 Task: Add a dentist appointment for a check-up on the 11th at 9:00 AM.
Action: Mouse moved to (1151, 124)
Screenshot: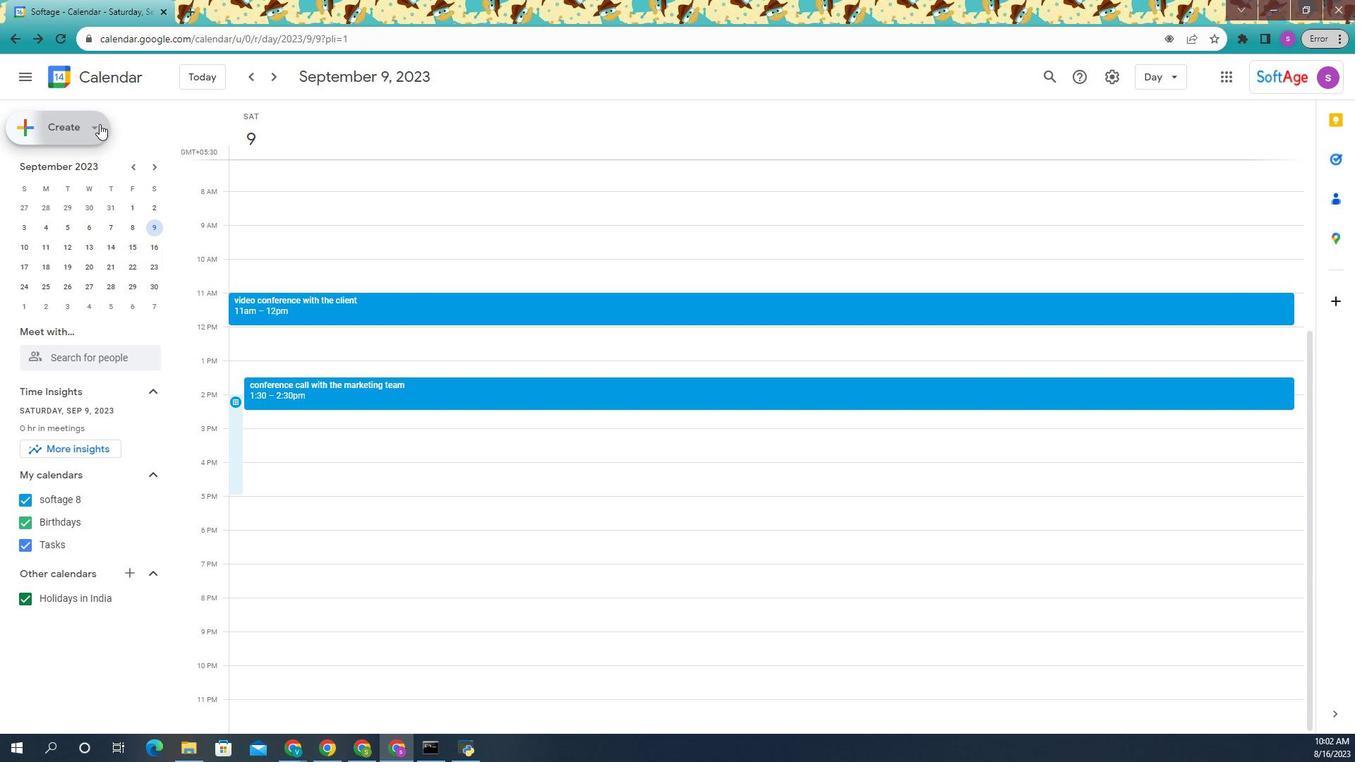 
Action: Mouse pressed left at (1151, 124)
Screenshot: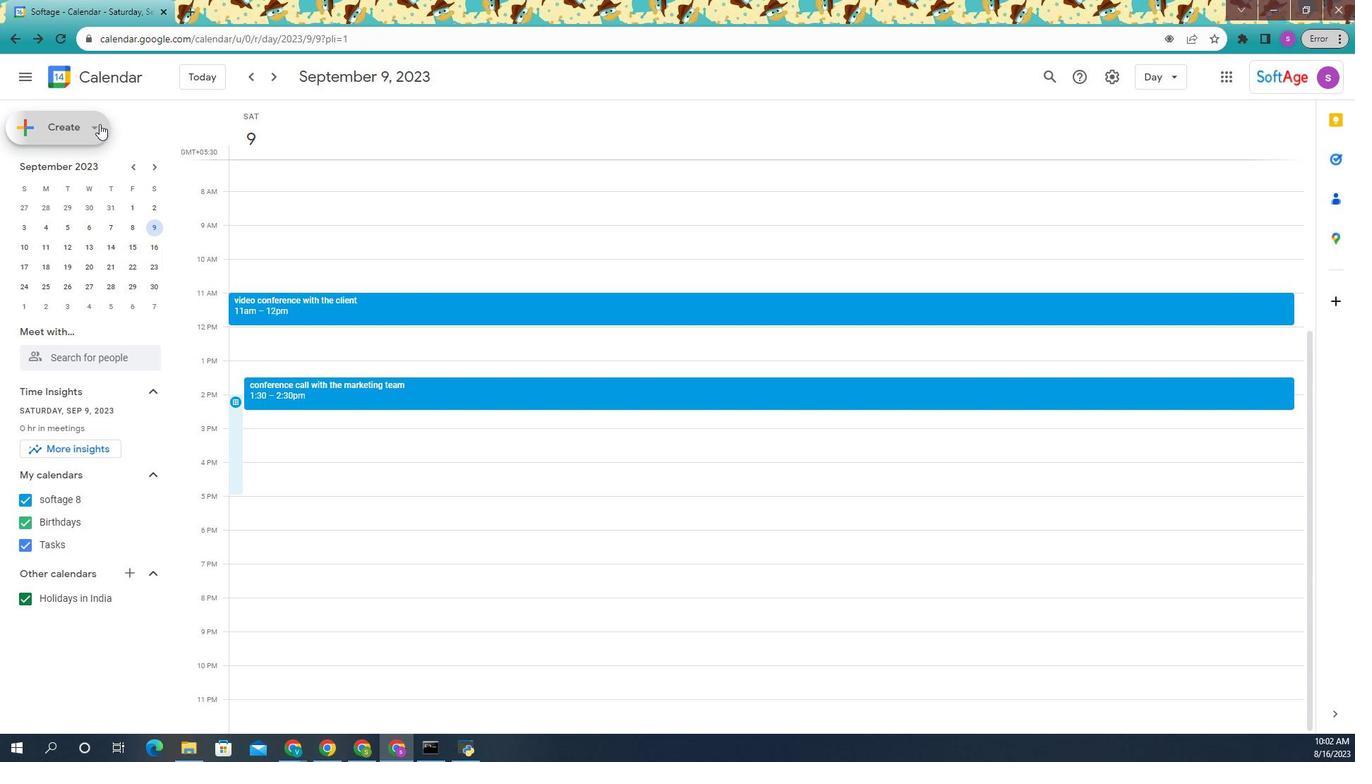 
Action: Mouse moved to (1151, 277)
Screenshot: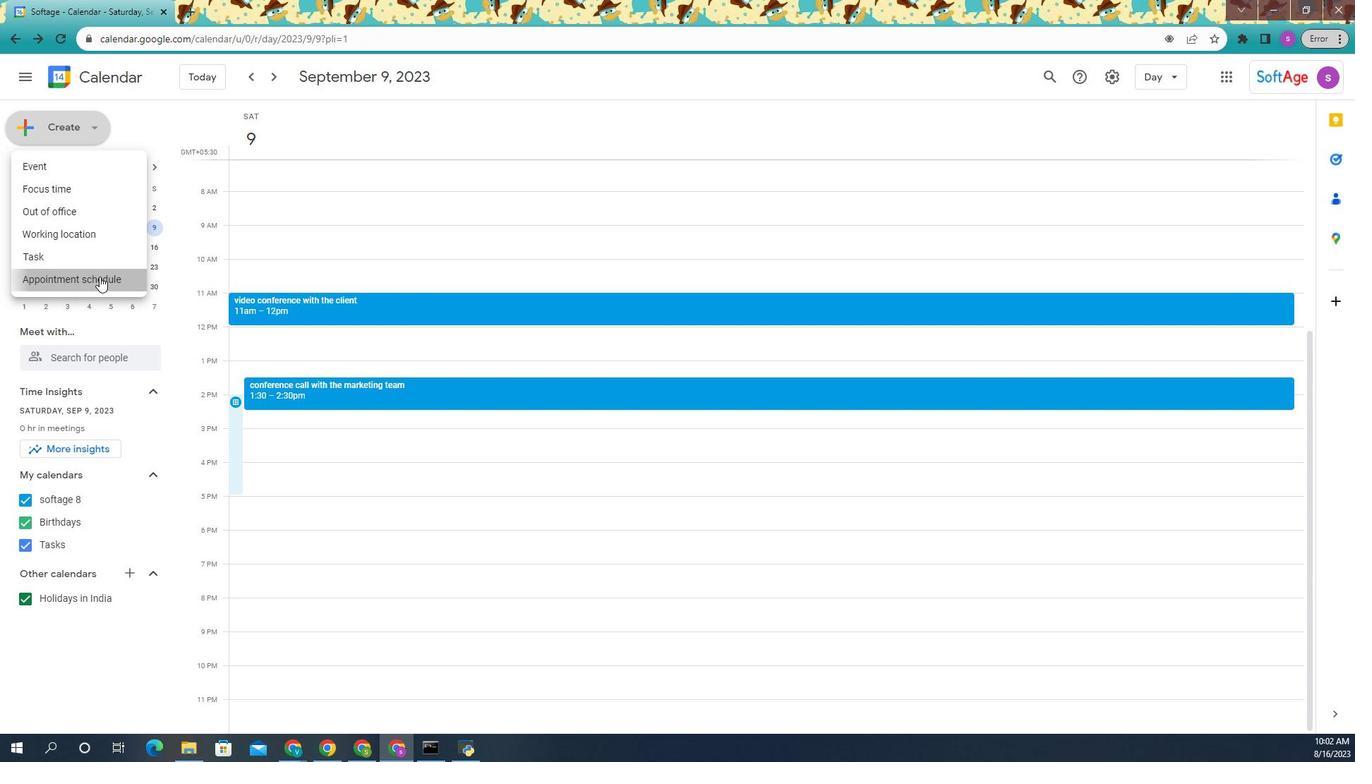 
Action: Mouse pressed left at (1151, 277)
Screenshot: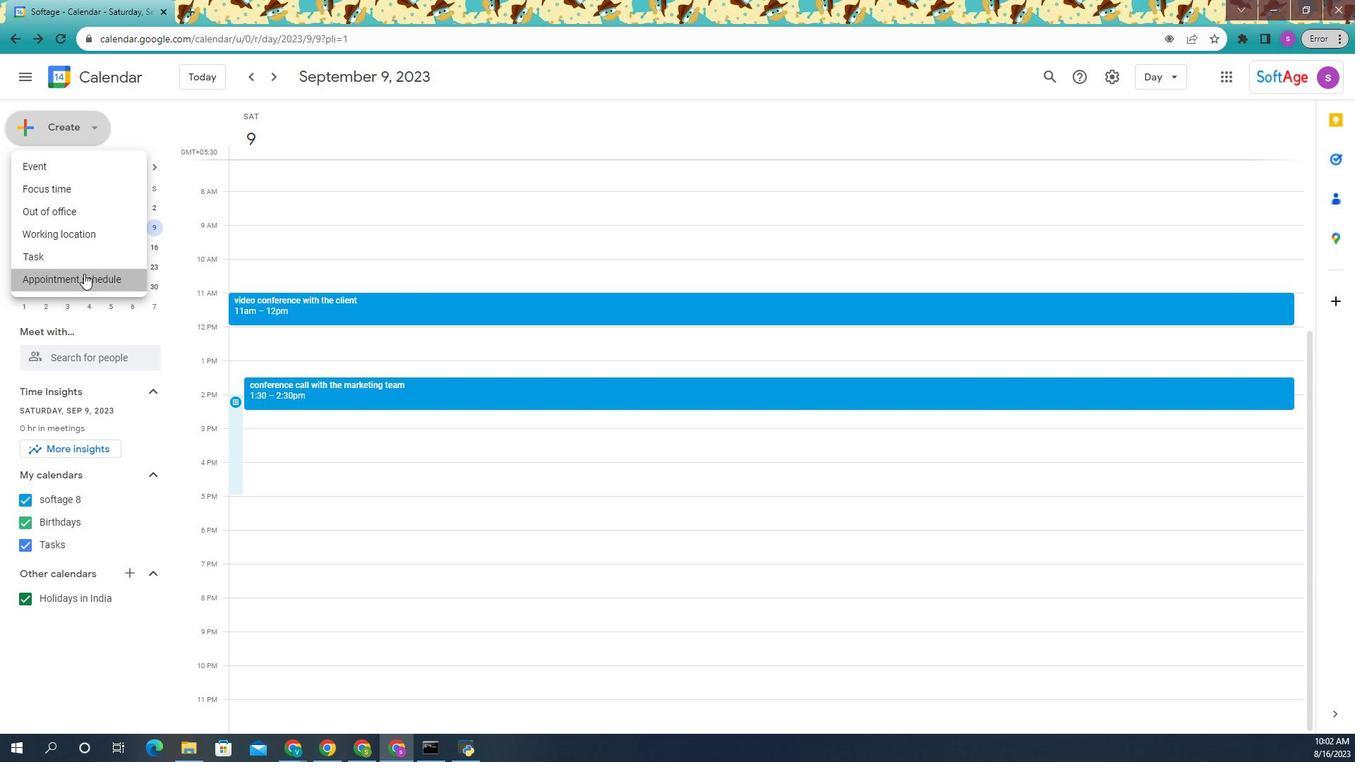 
Action: Mouse moved to (1199, 122)
Screenshot: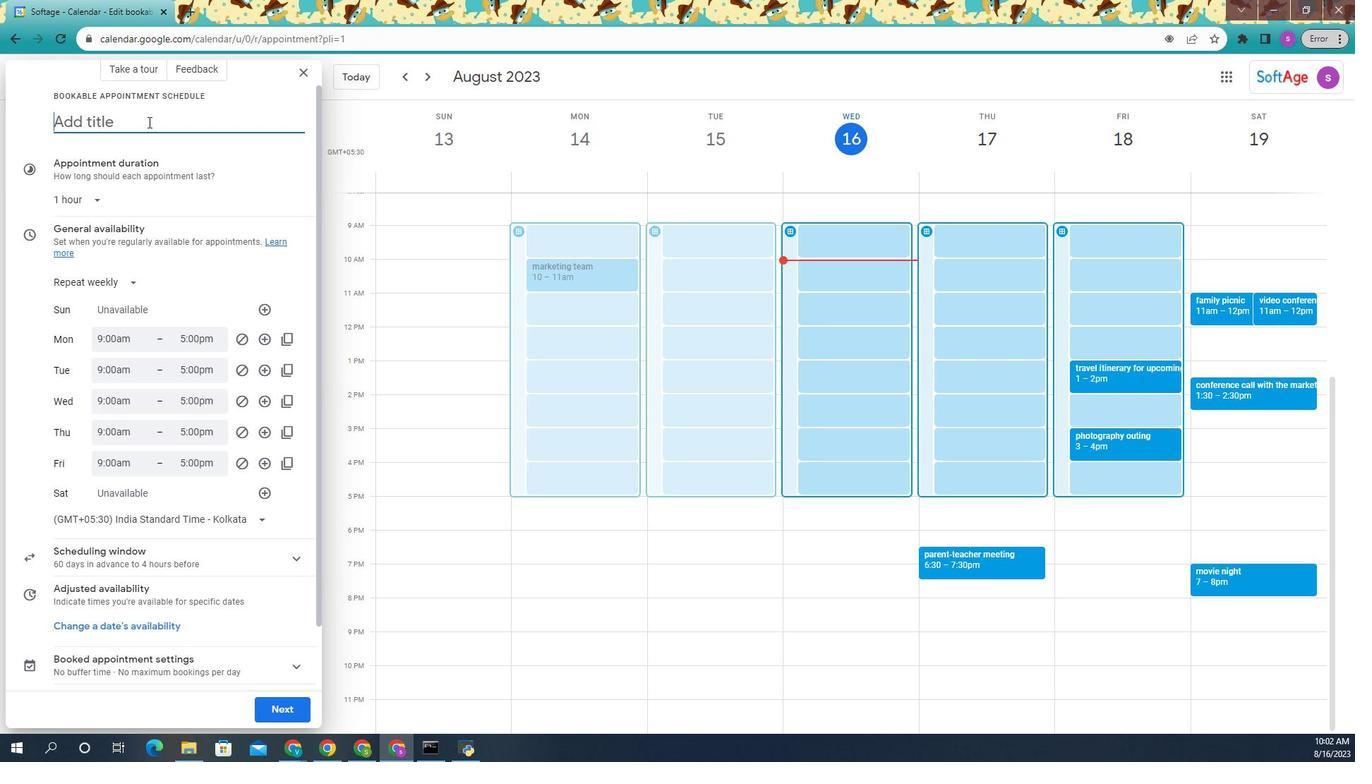 
Action: Mouse pressed left at (1199, 122)
Screenshot: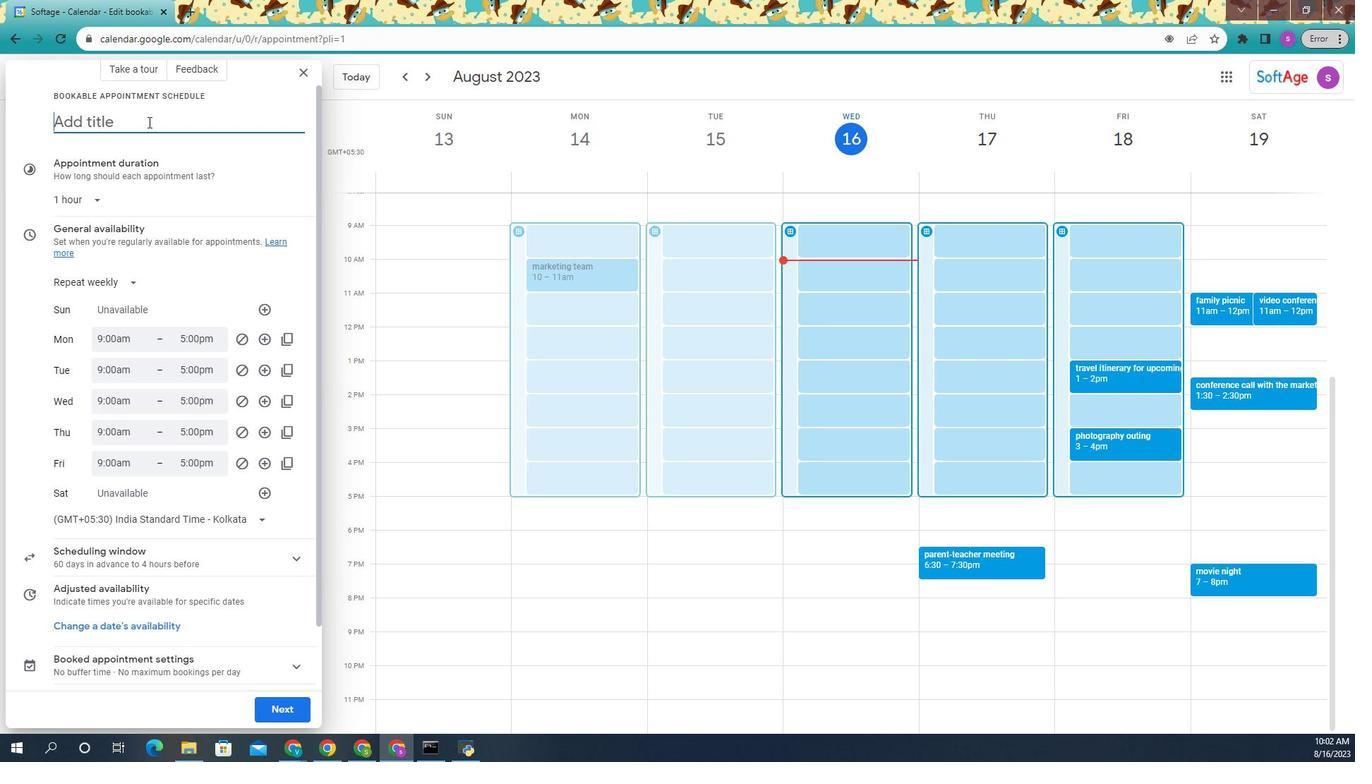 
Action: Key pressed dentist<Key.space>appointment
Screenshot: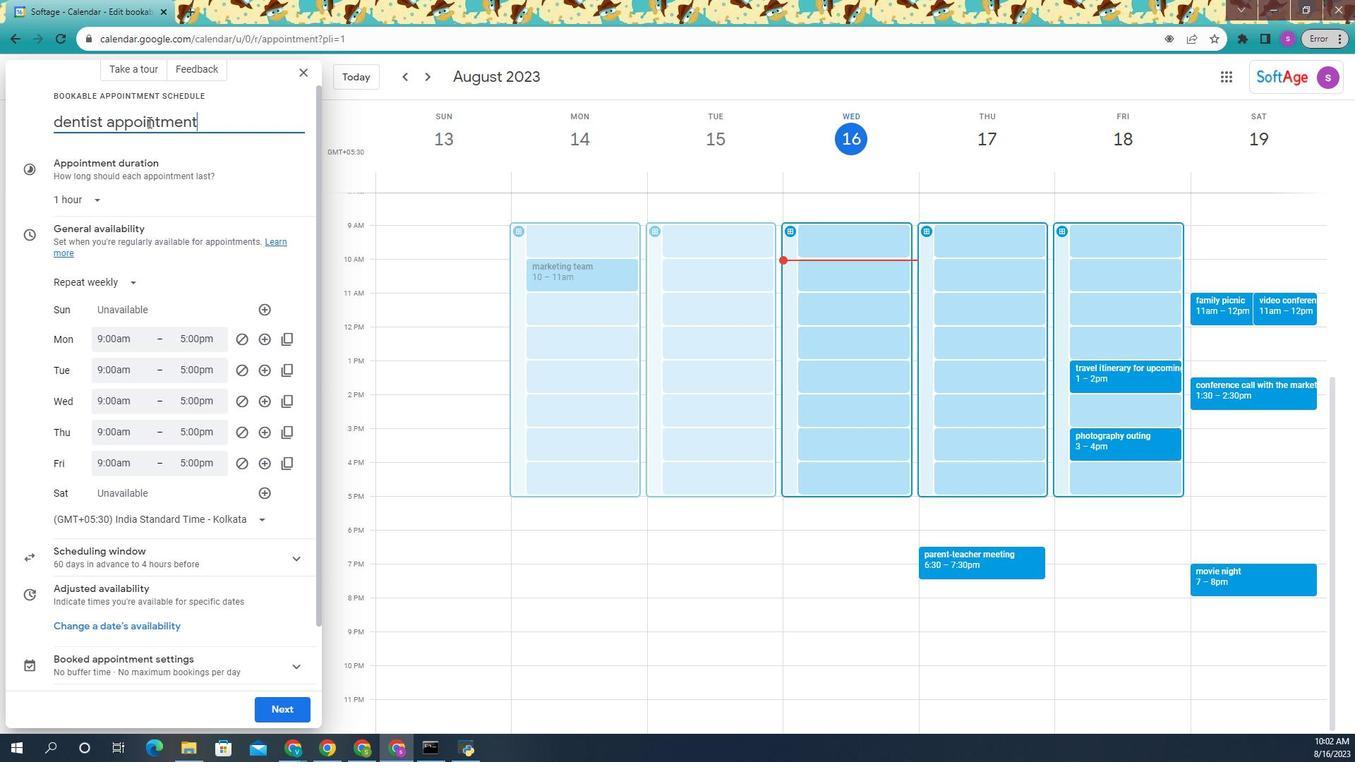 
Action: Mouse moved to (1260, 115)
Screenshot: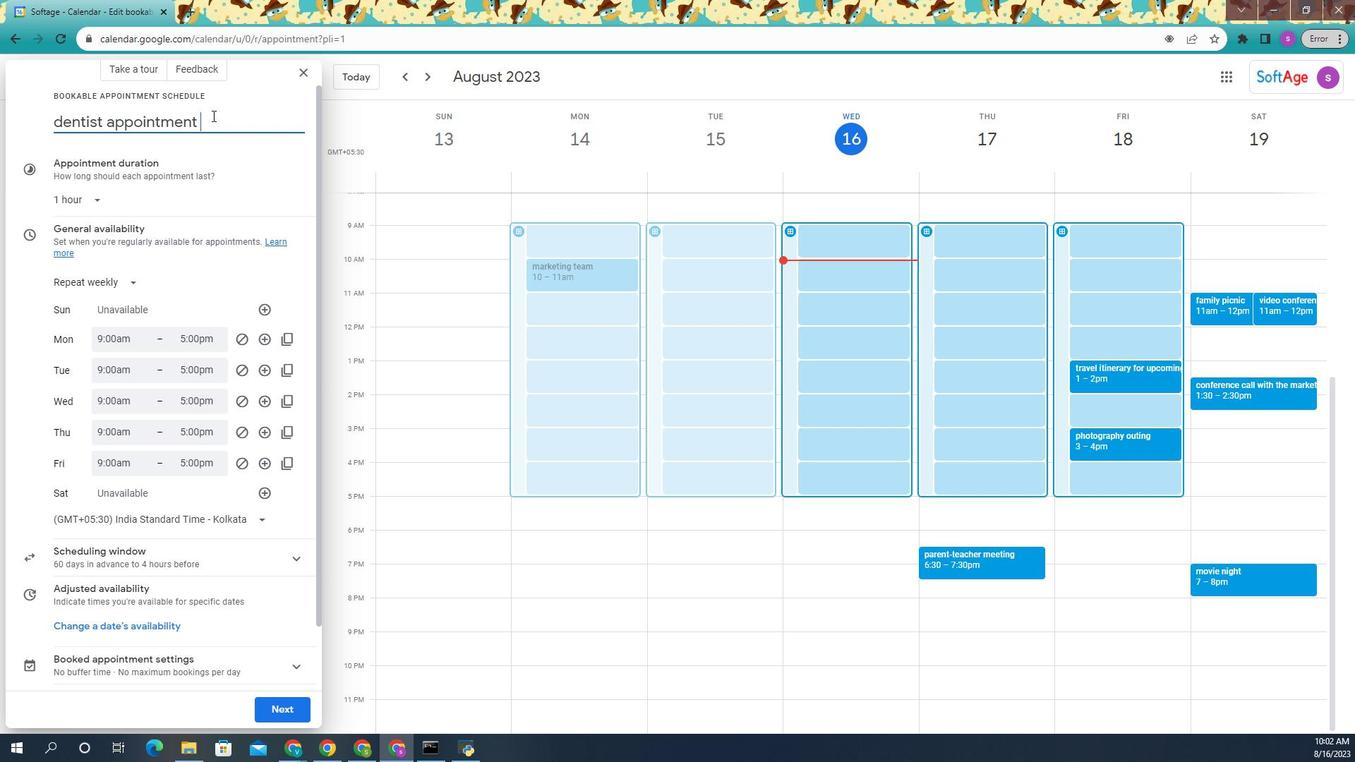 
Action: Key pressed <Key.space>
Screenshot: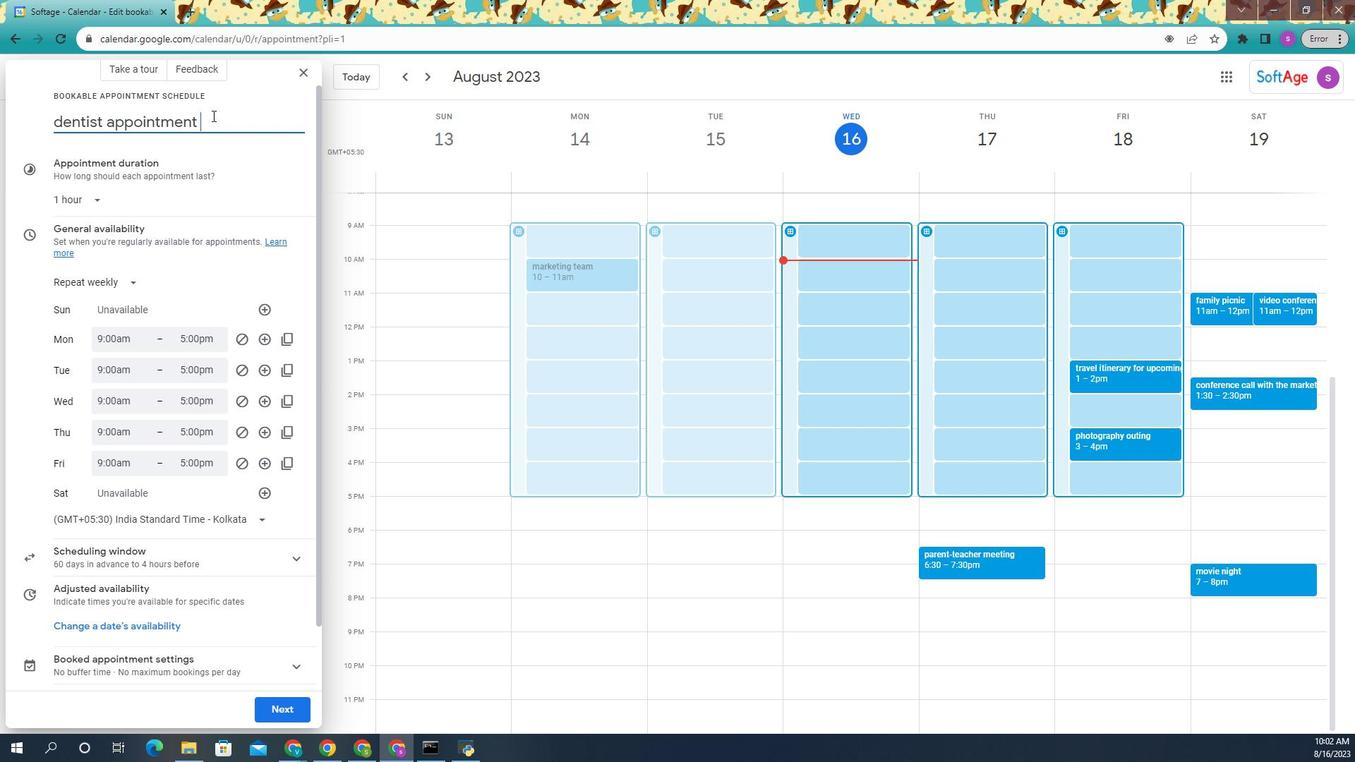 
Action: Mouse moved to (1264, 116)
Screenshot: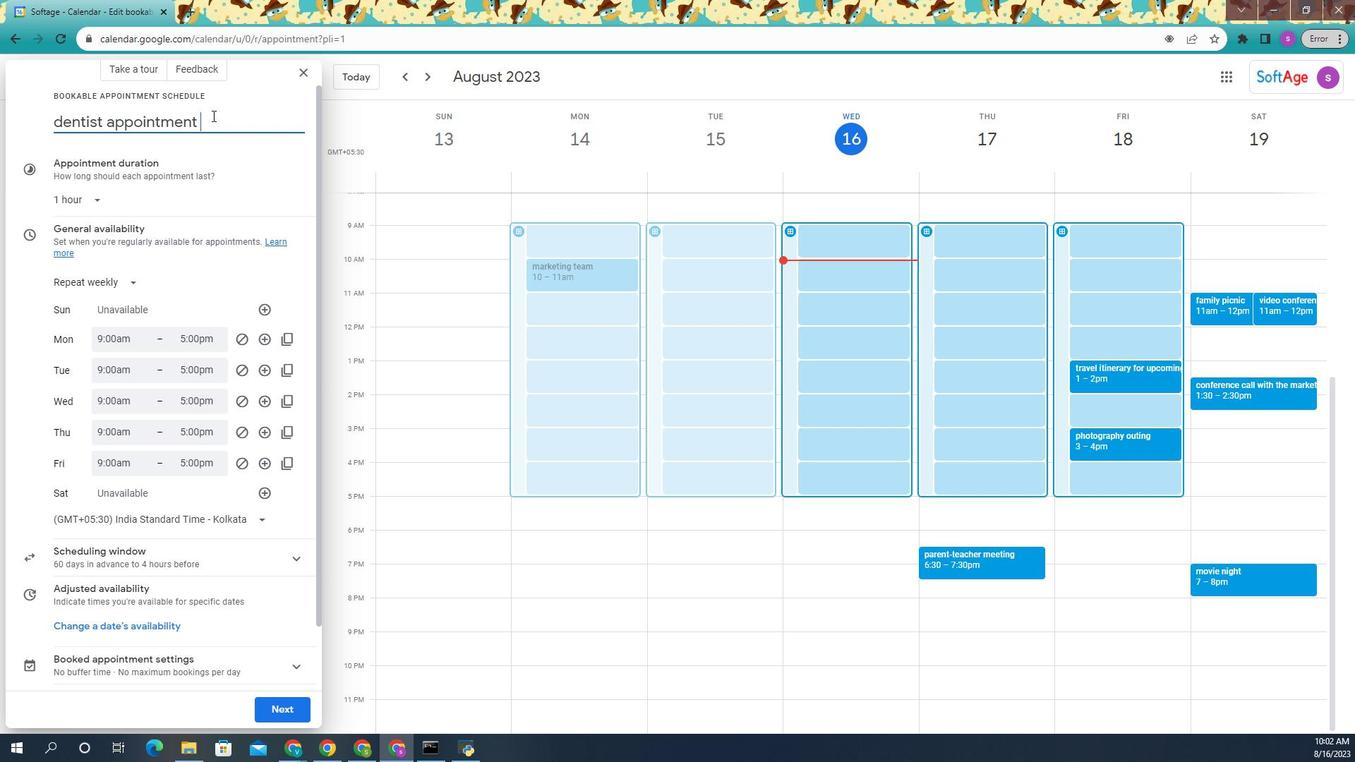 
Action: Key pressed for<Key.space>check-up
Screenshot: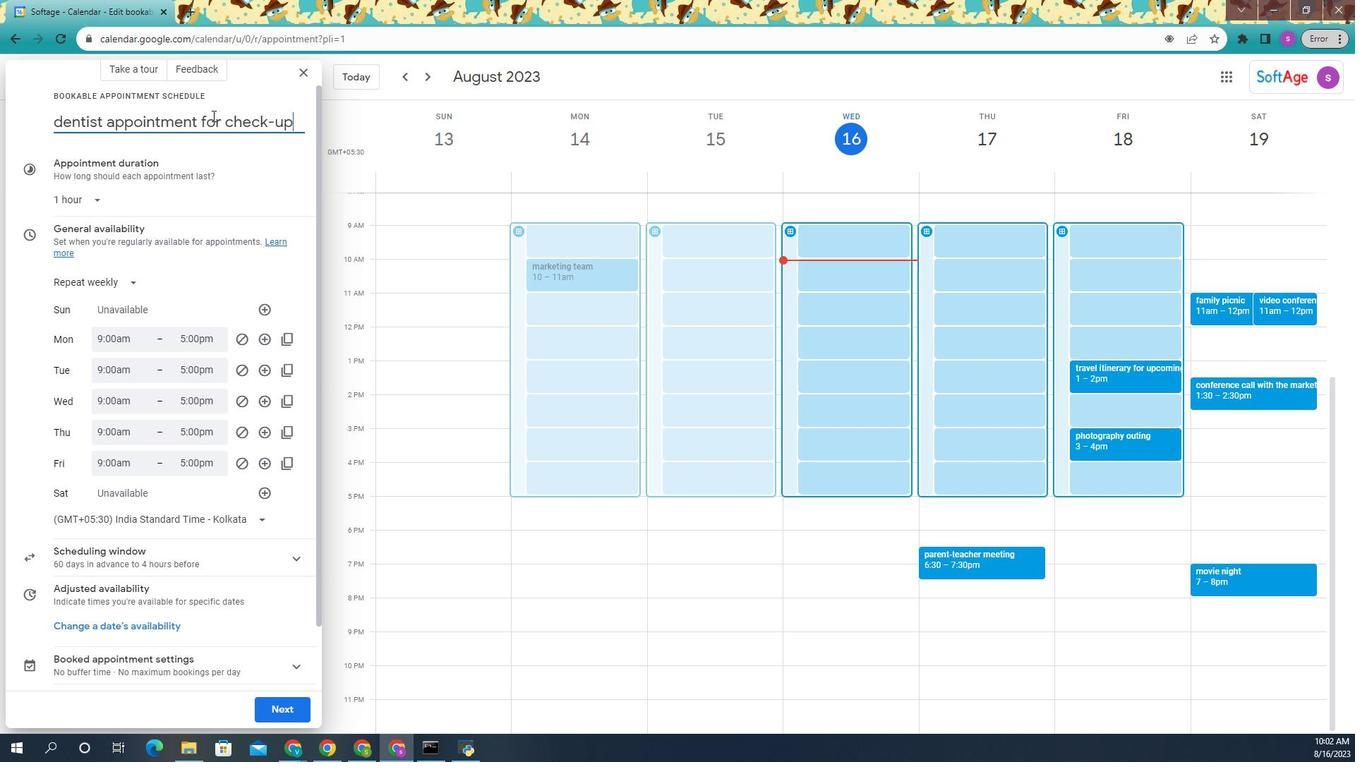 
Action: Mouse moved to (1188, 280)
Screenshot: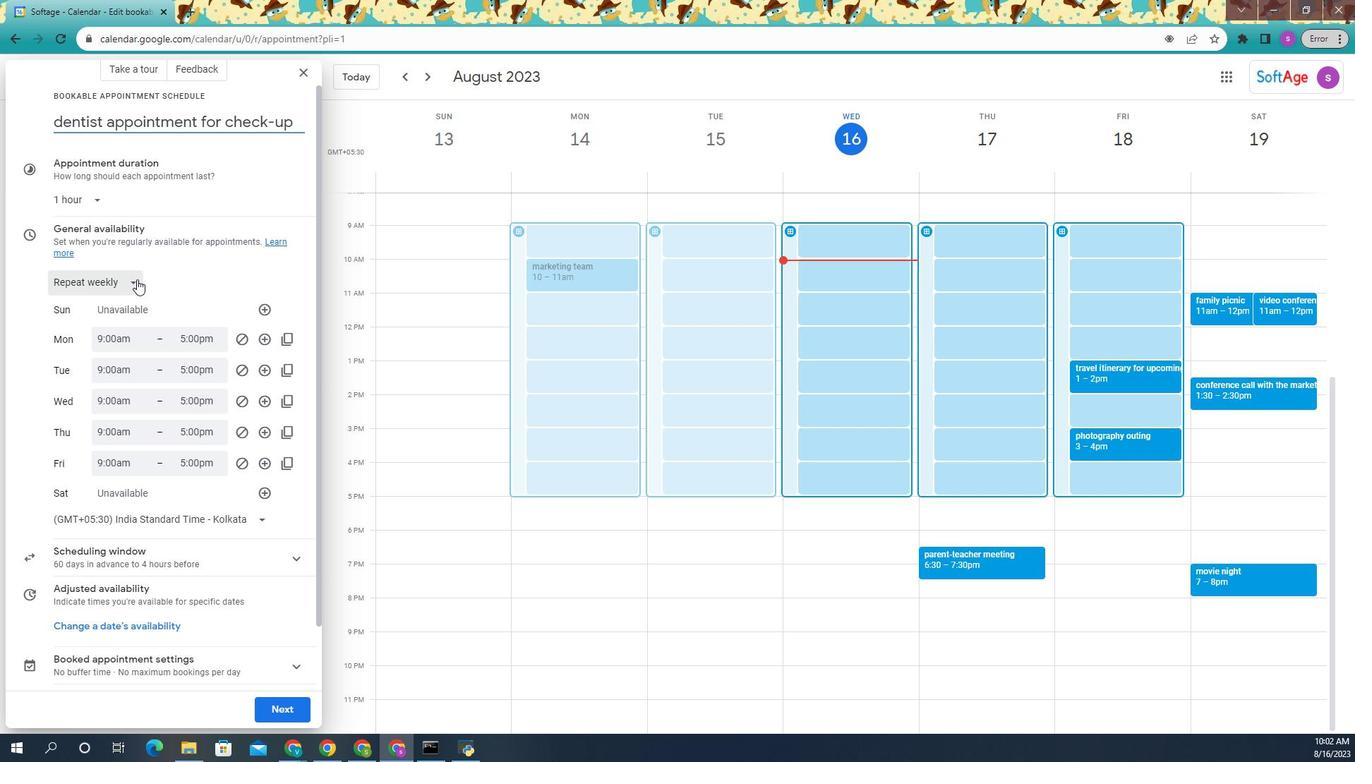 
Action: Mouse pressed left at (1188, 280)
Screenshot: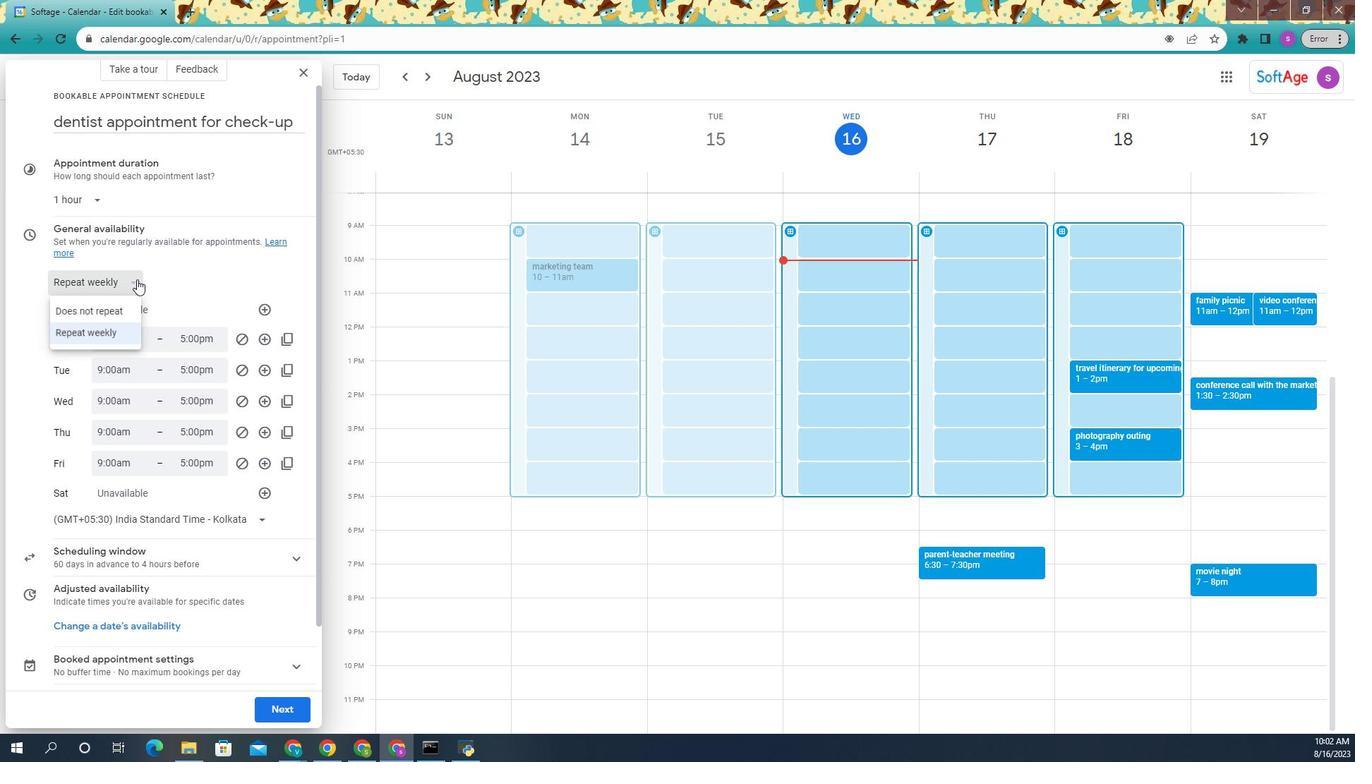 
Action: Mouse moved to (1163, 305)
Screenshot: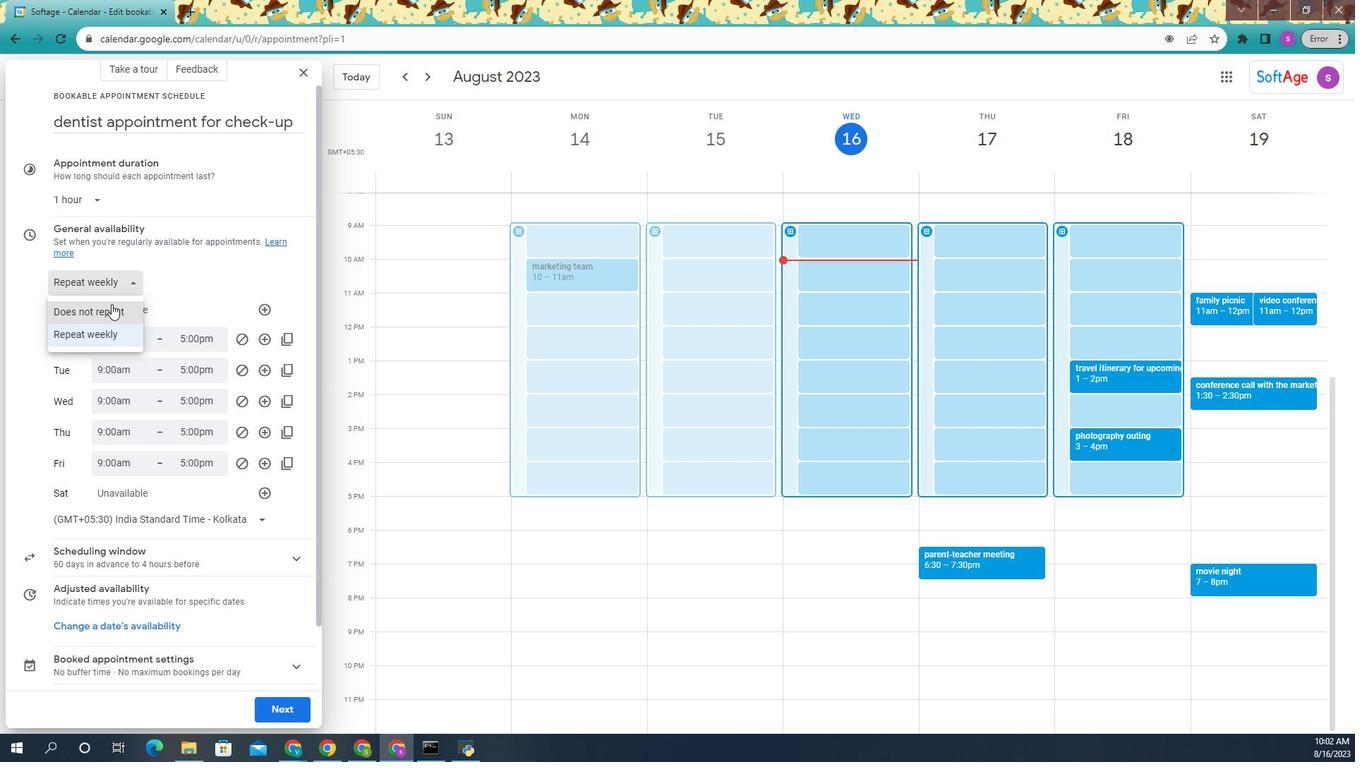 
Action: Mouse pressed left at (1163, 305)
Screenshot: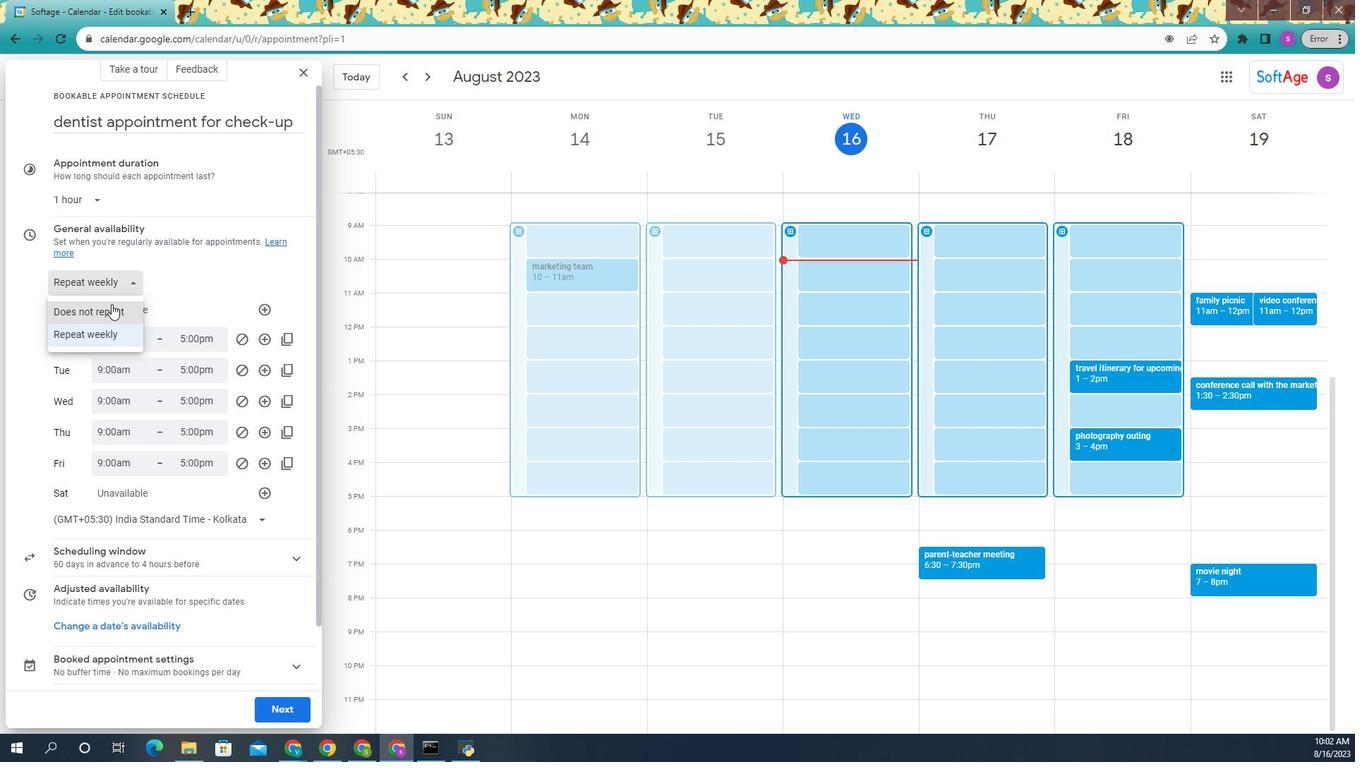 
Action: Mouse moved to (1146, 297)
Screenshot: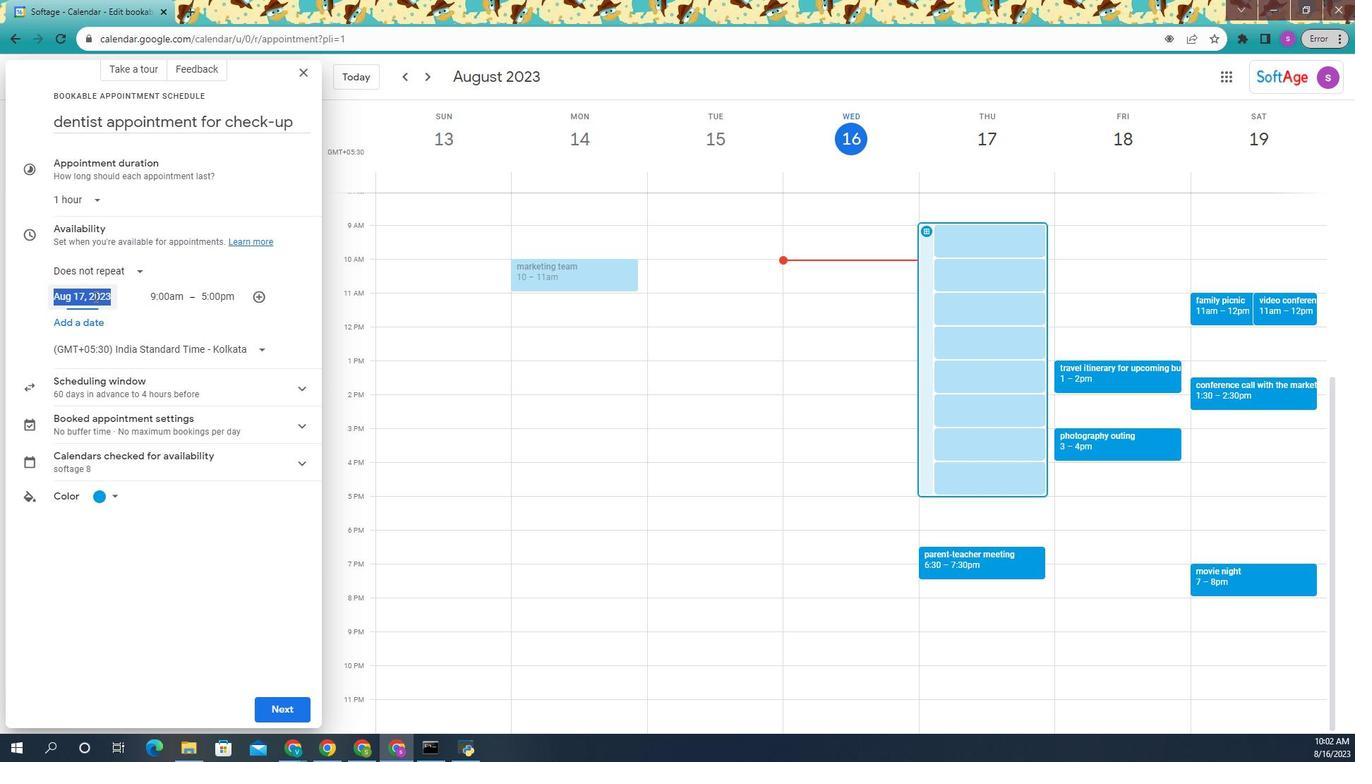 
Action: Mouse pressed left at (1146, 297)
Screenshot: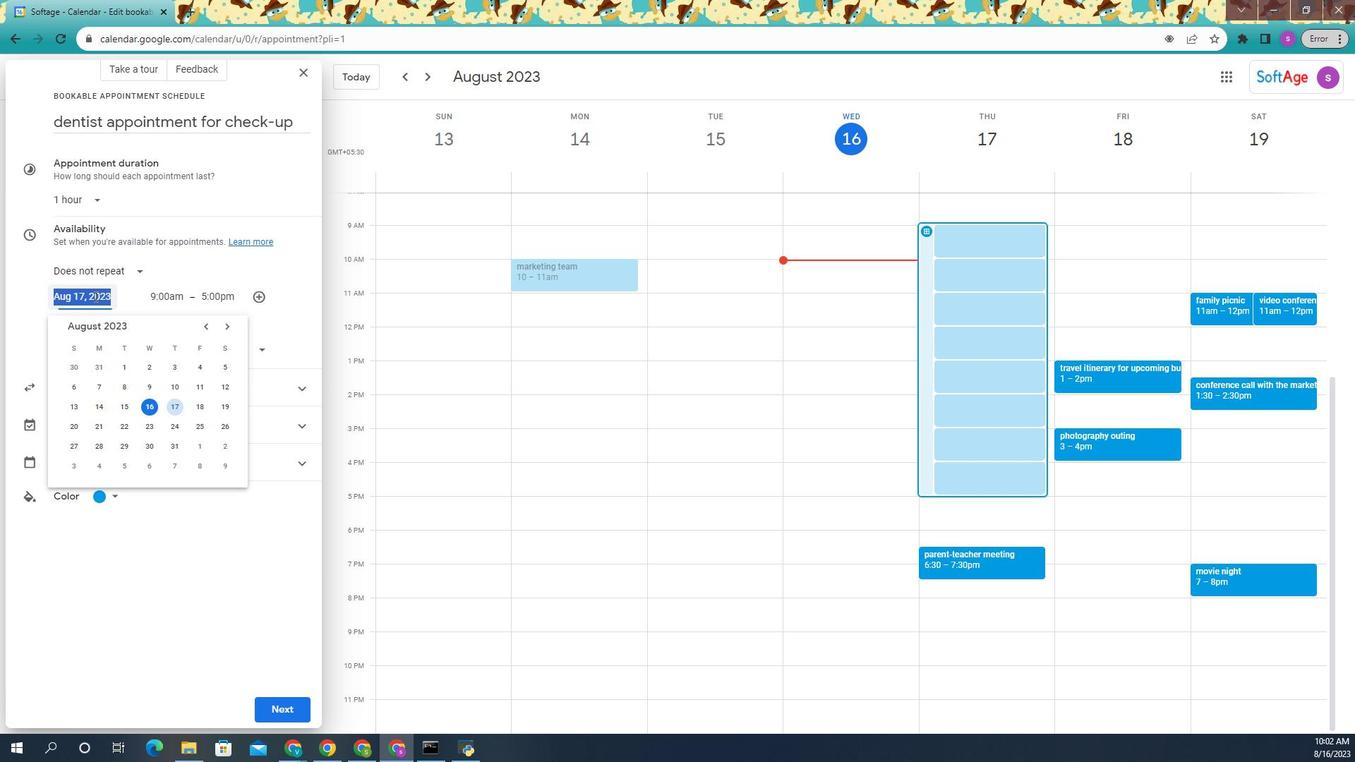 
Action: Mouse moved to (1244, 387)
Screenshot: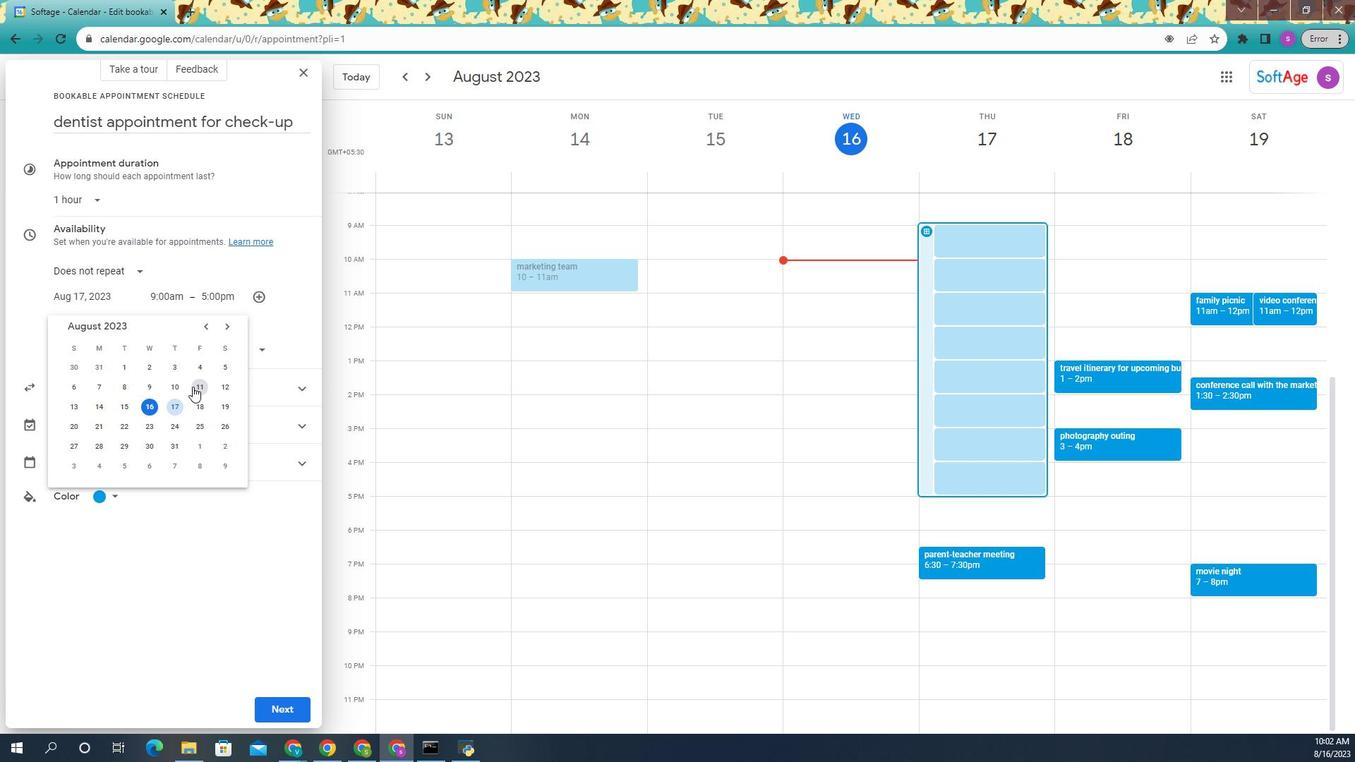 
Action: Mouse pressed left at (1244, 387)
Screenshot: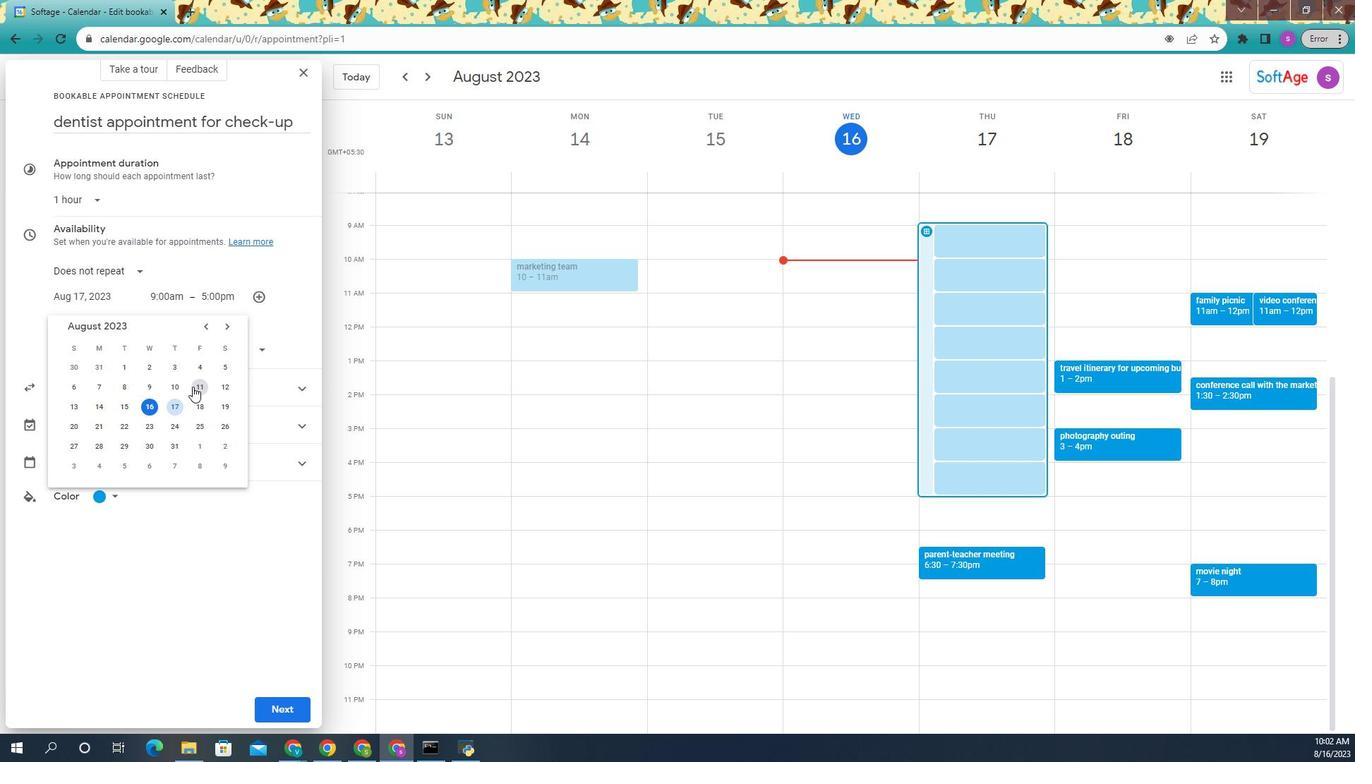 
Action: Mouse moved to (1223, 293)
Screenshot: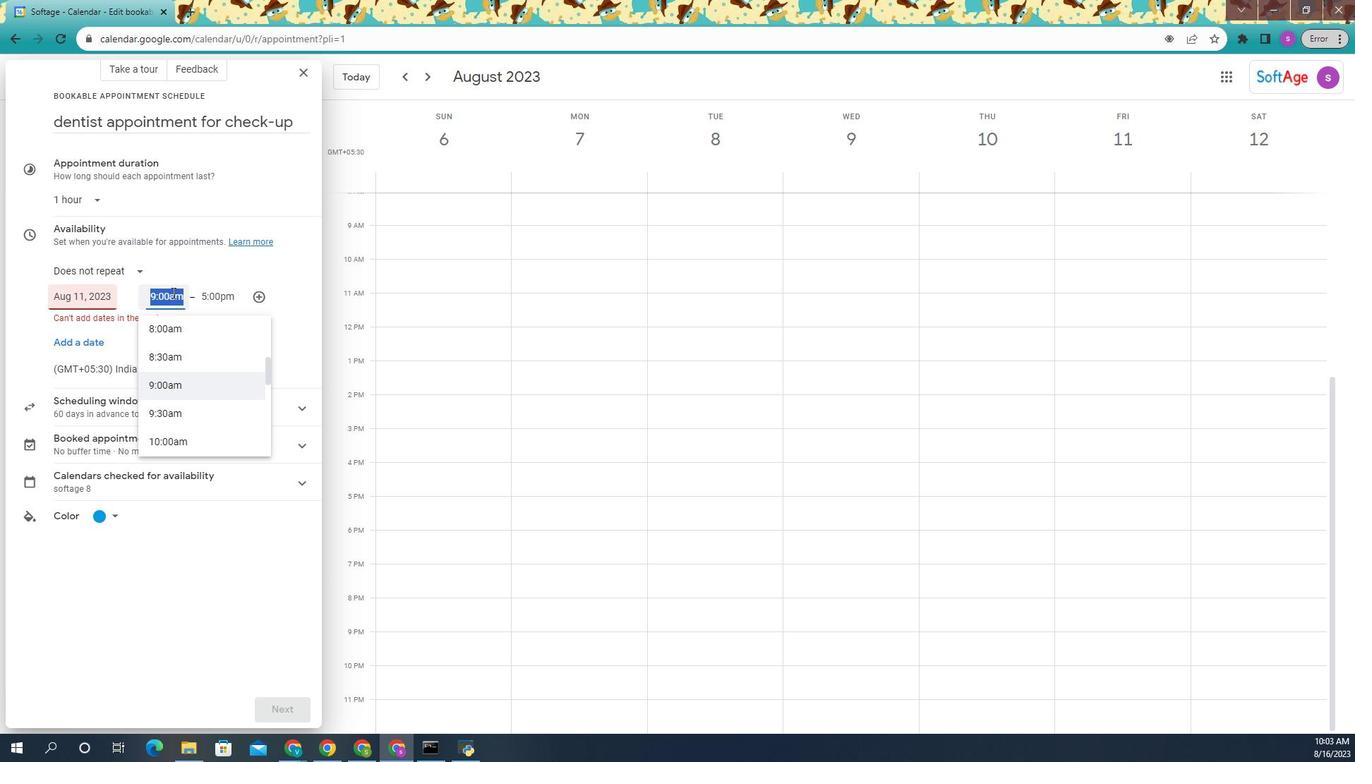
Action: Mouse pressed left at (1223, 293)
Screenshot: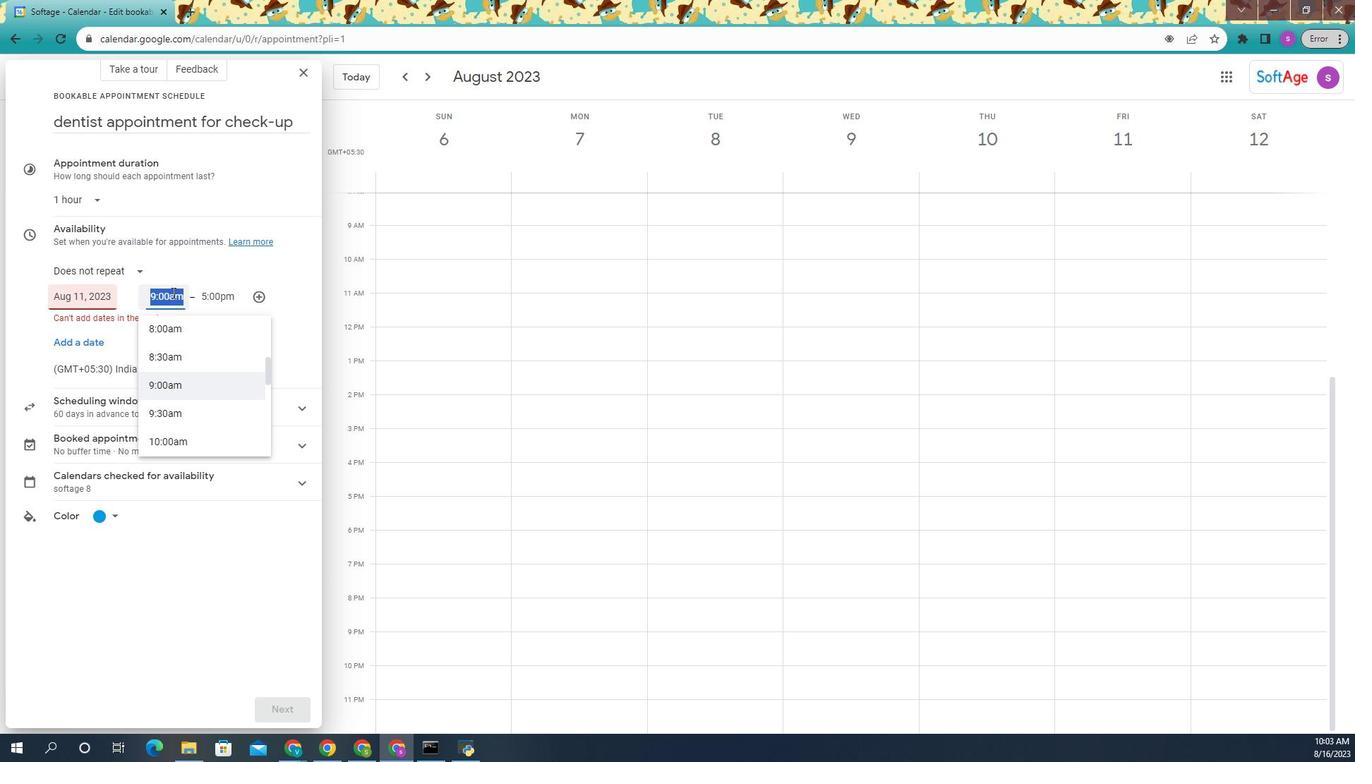 
Action: Mouse moved to (1235, 380)
Screenshot: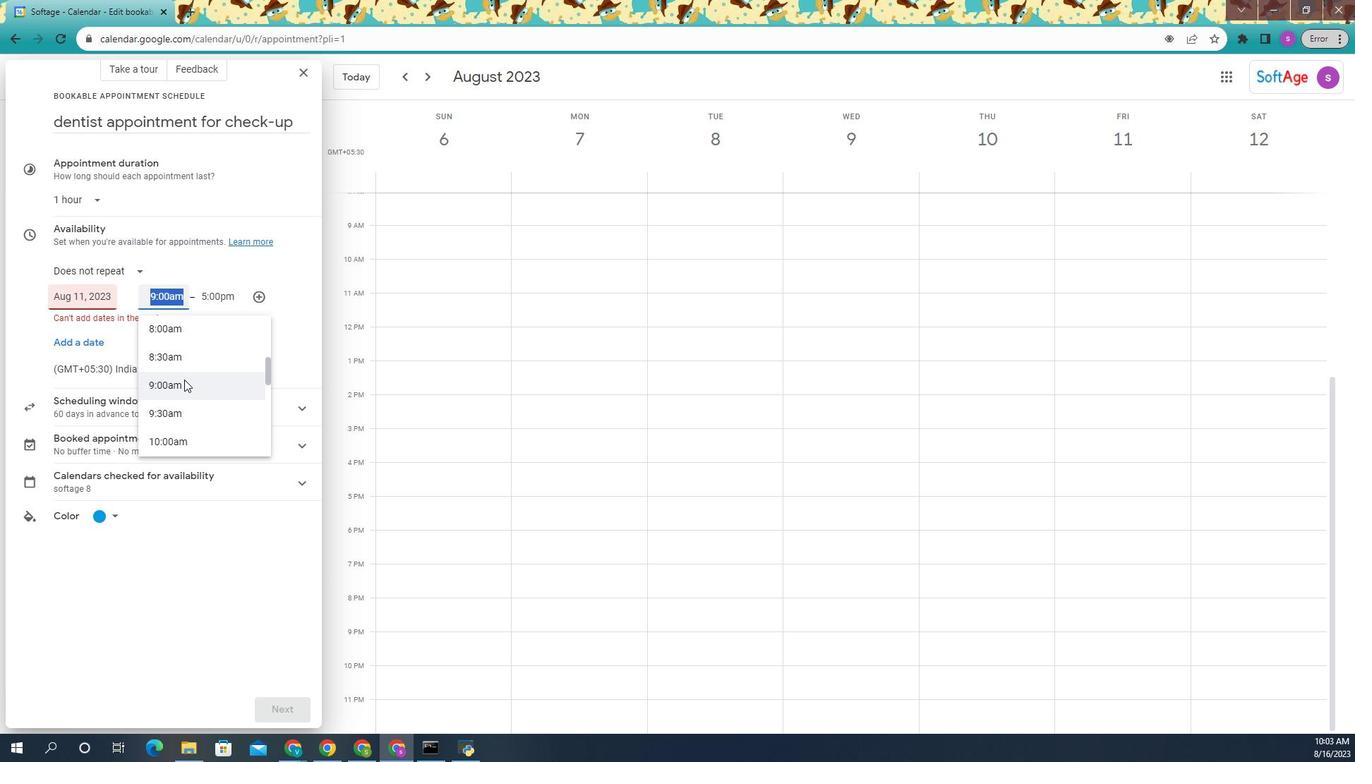 
Action: Mouse pressed left at (1235, 380)
Screenshot: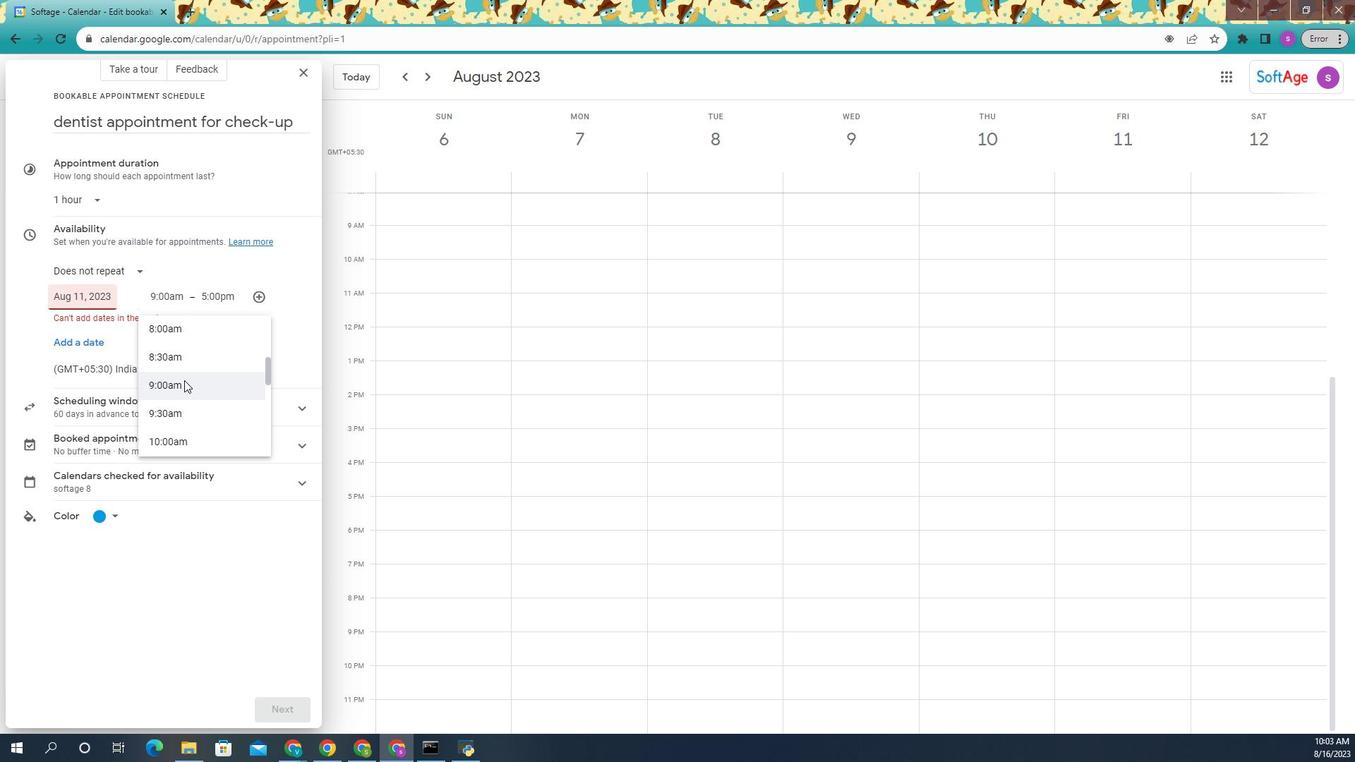 
Action: Mouse moved to (1309, 562)
Screenshot: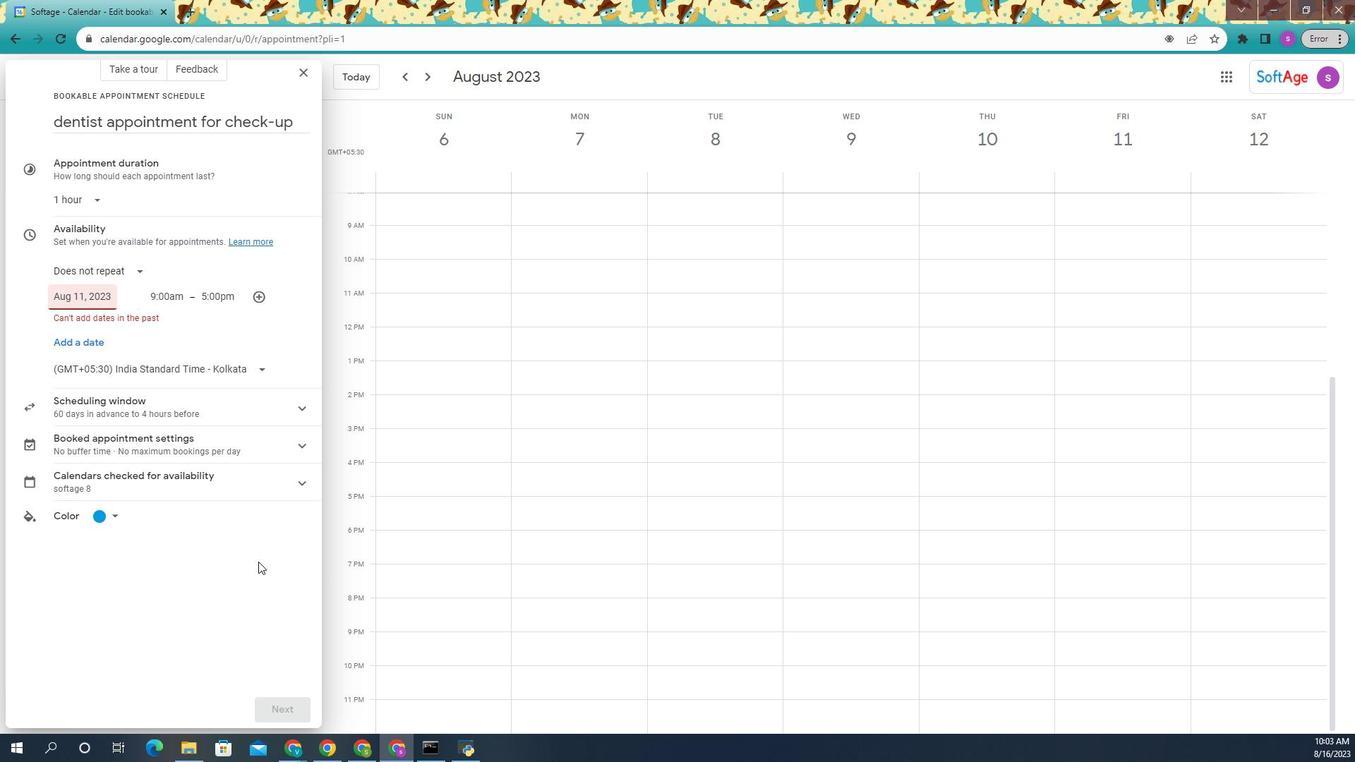 
Action: Mouse pressed left at (1309, 562)
Screenshot: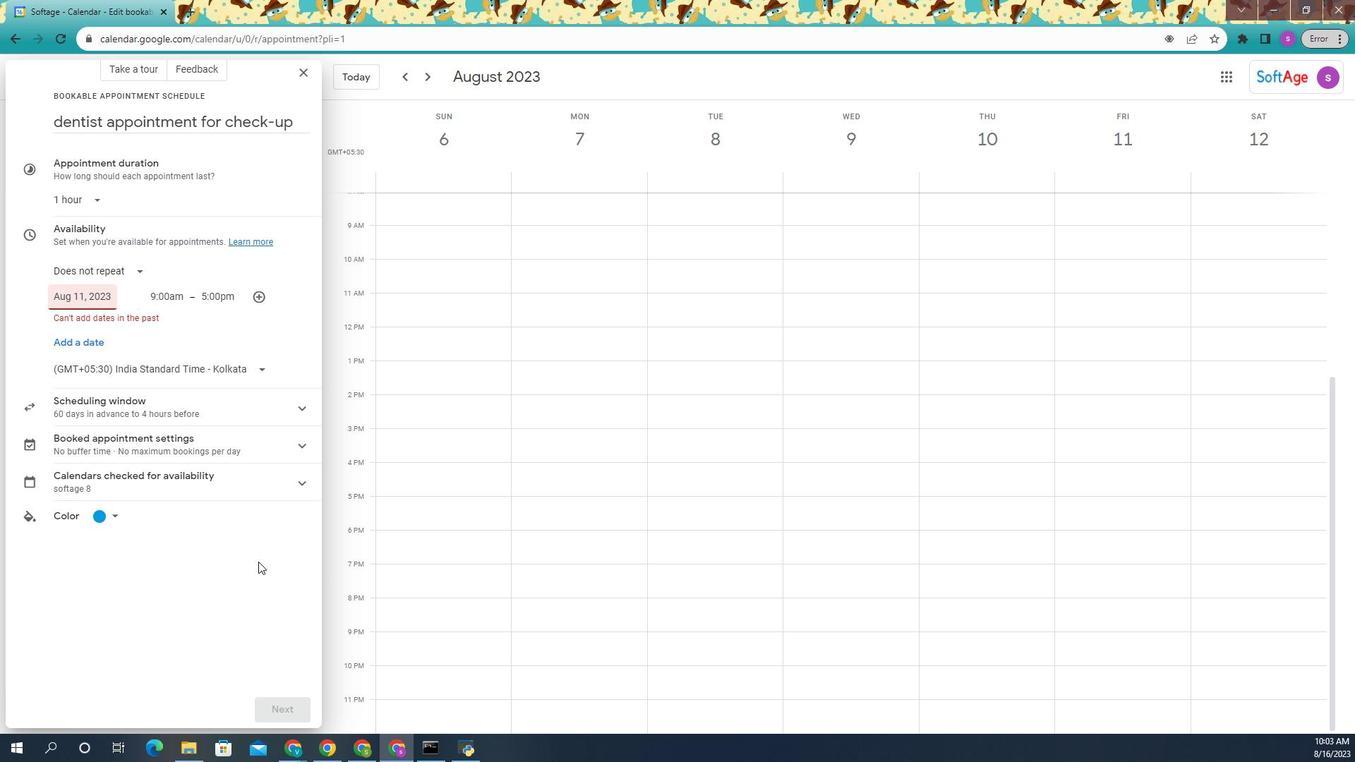 
Action: Mouse moved to (1139, 301)
Screenshot: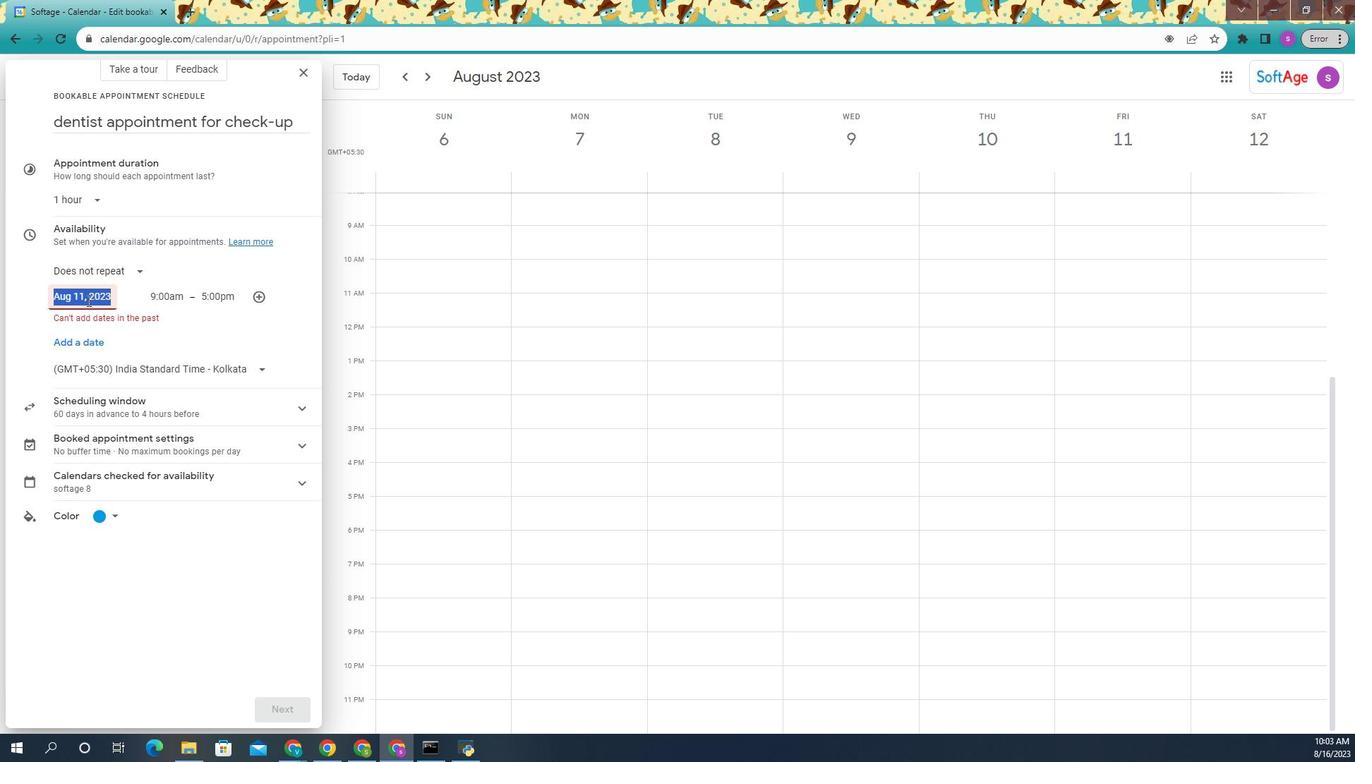 
Action: Mouse pressed left at (1139, 301)
Screenshot: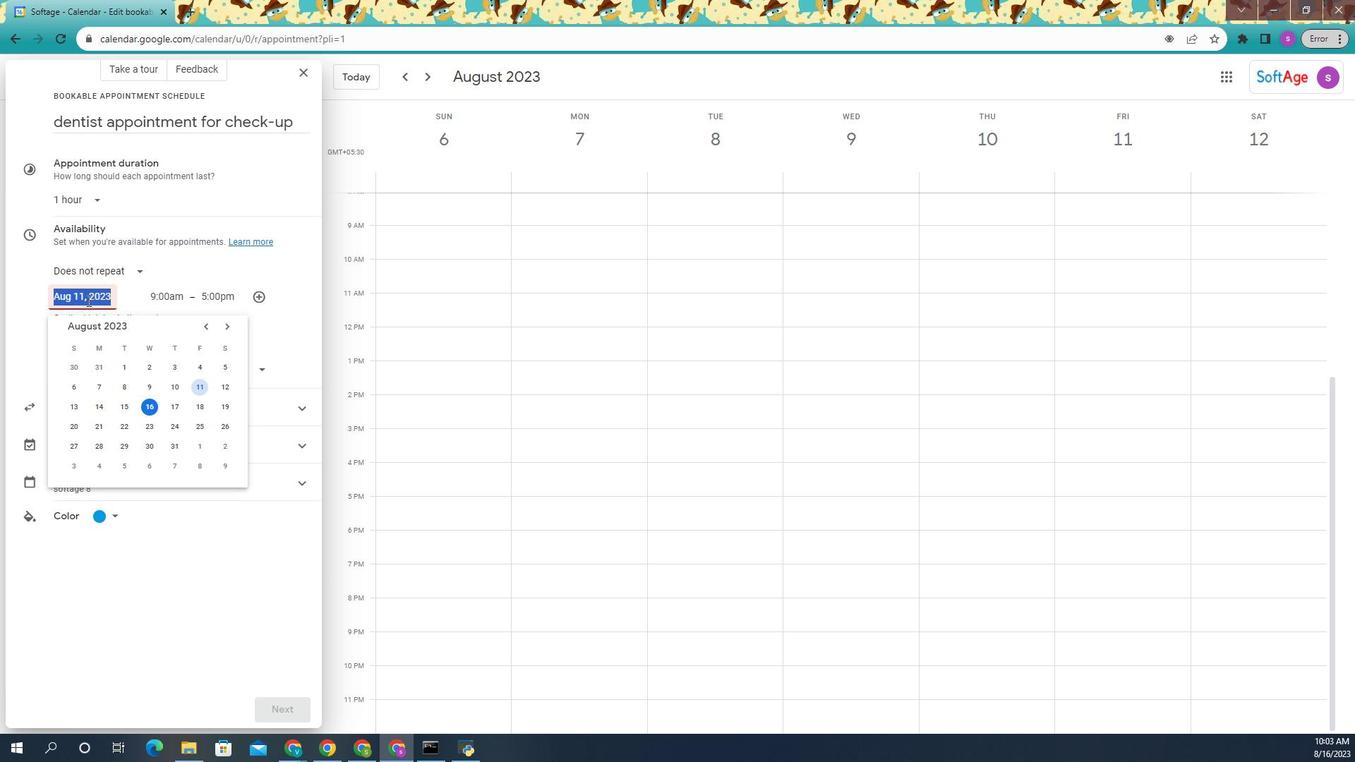 
Action: Mouse moved to (1278, 322)
Screenshot: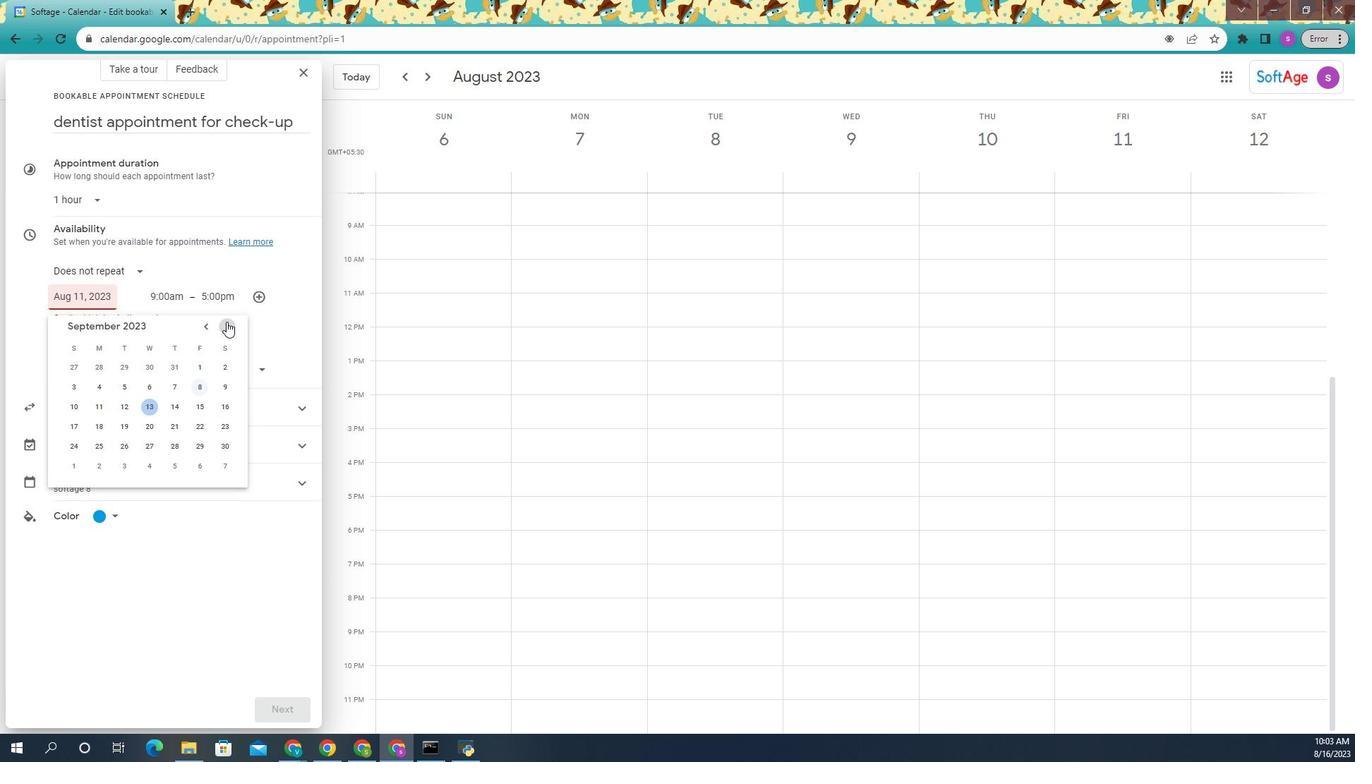 
Action: Mouse pressed left at (1278, 322)
Screenshot: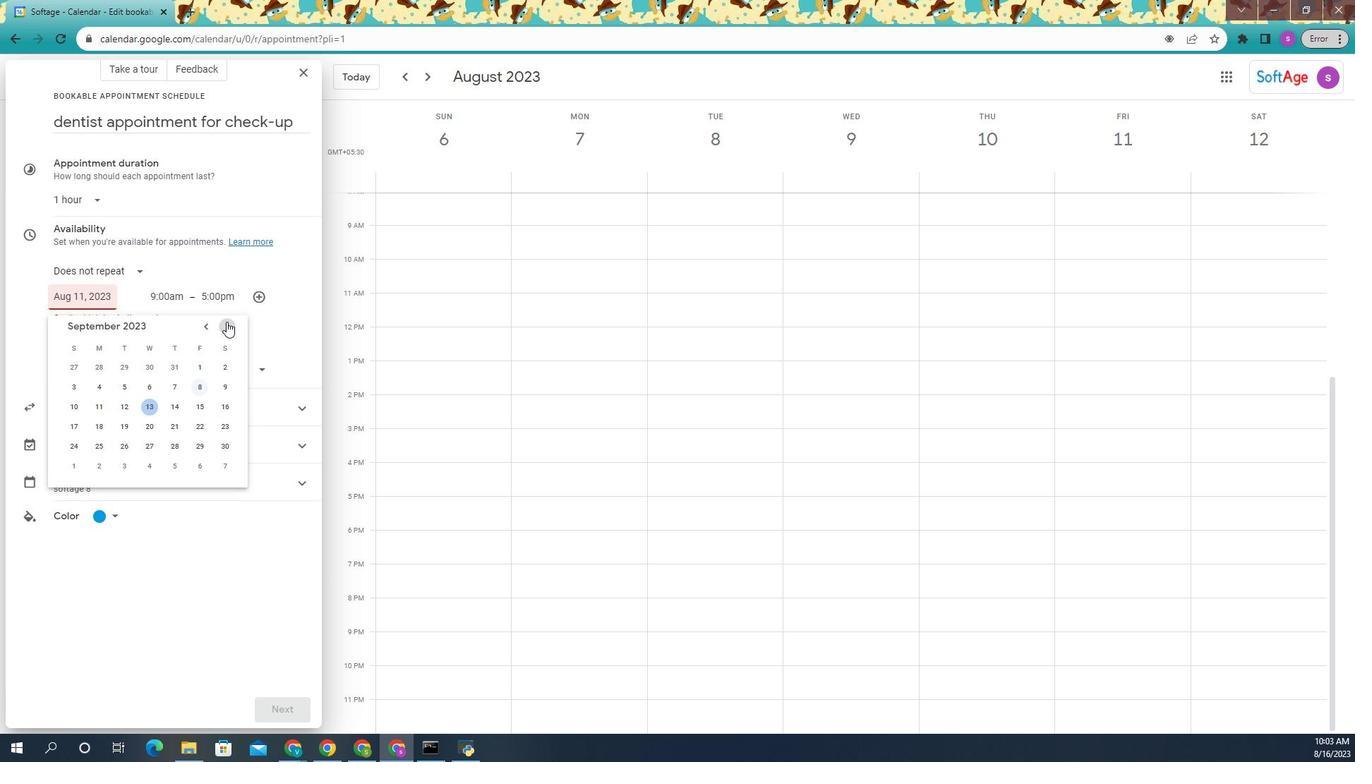 
Action: Mouse moved to (1151, 408)
Screenshot: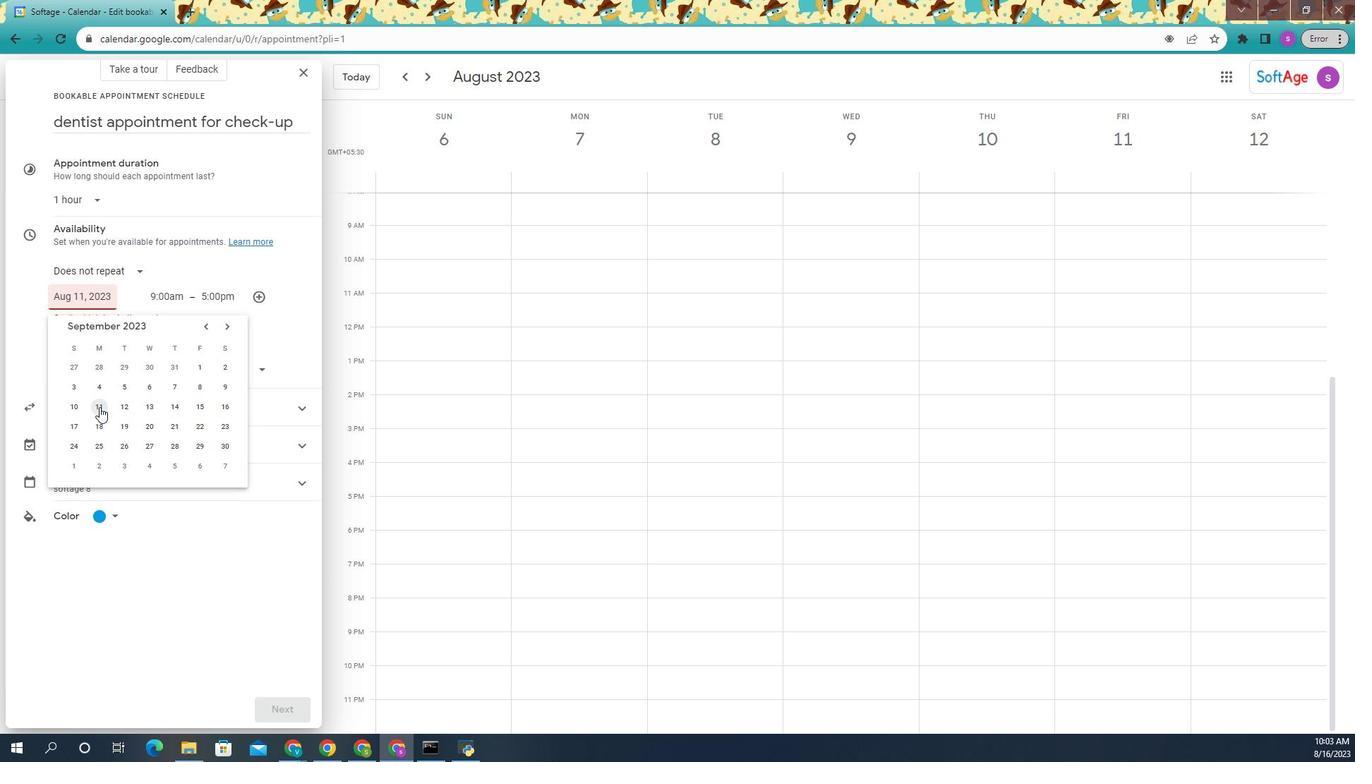 
Action: Mouse pressed left at (1151, 408)
Screenshot: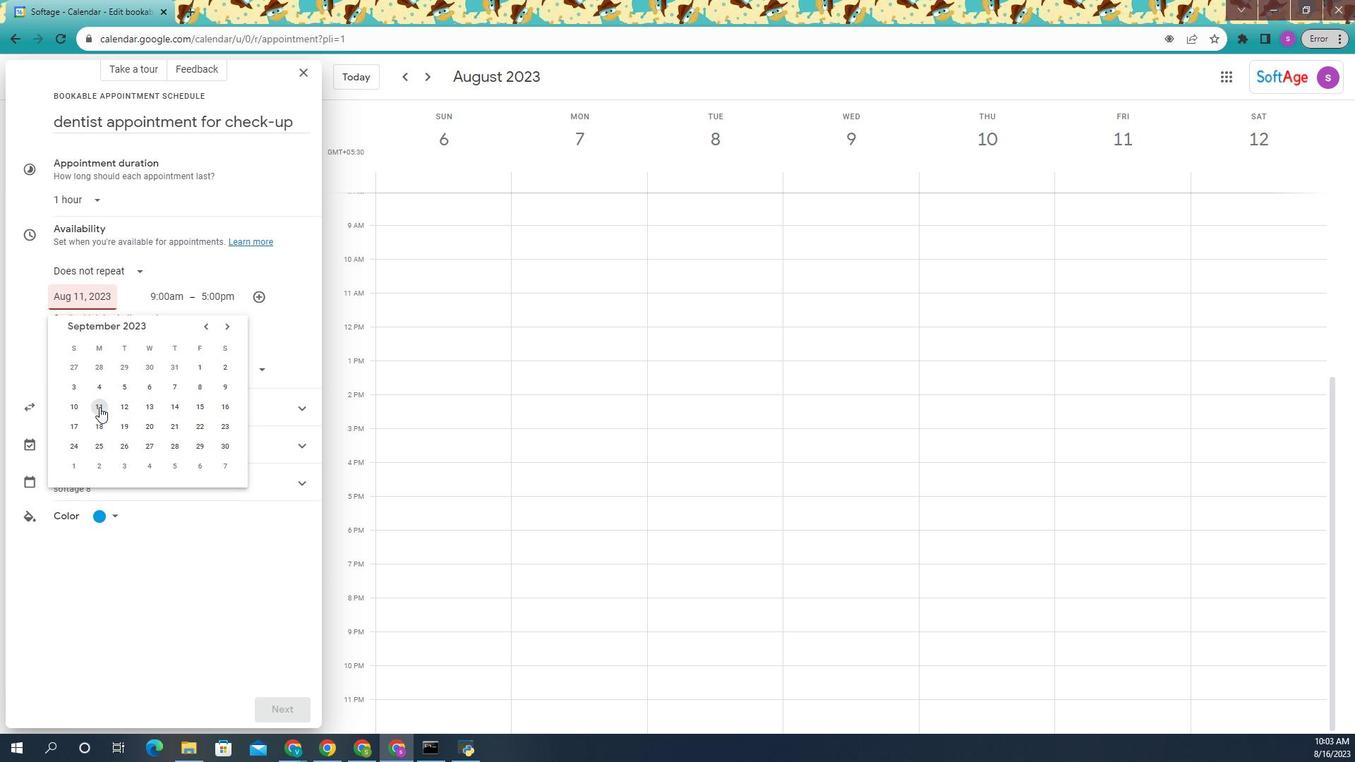 
Action: Mouse moved to (1319, 723)
Screenshot: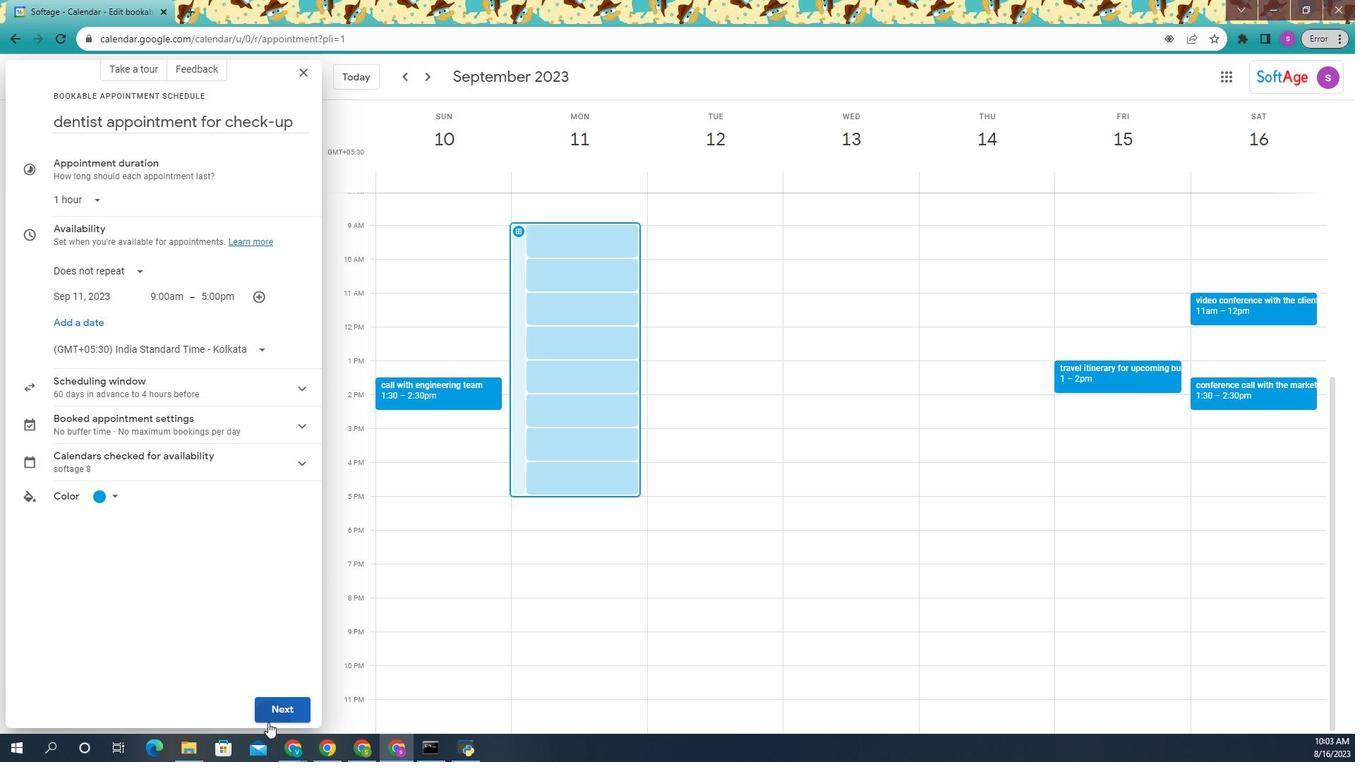 
Action: Mouse pressed left at (1319, 723)
Screenshot: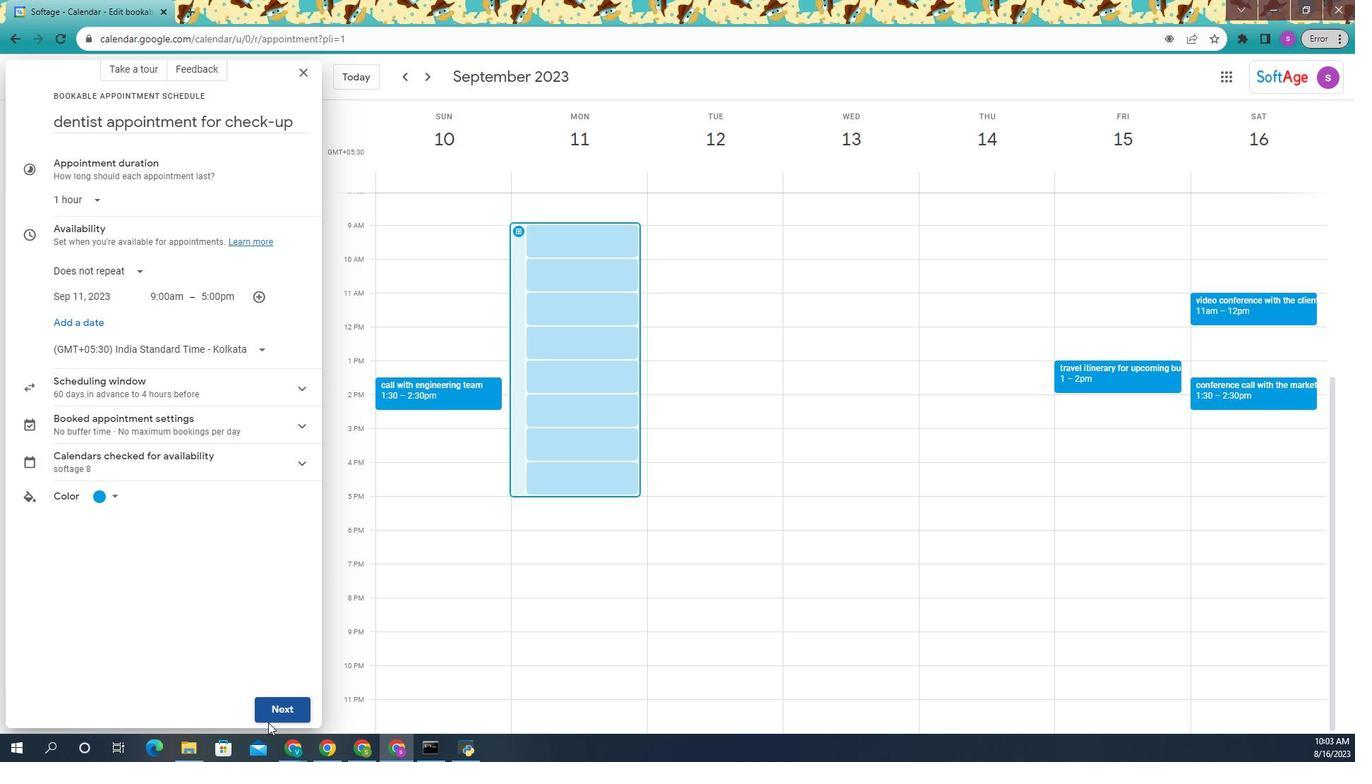 
Action: Mouse moved to (1319, 711)
Screenshot: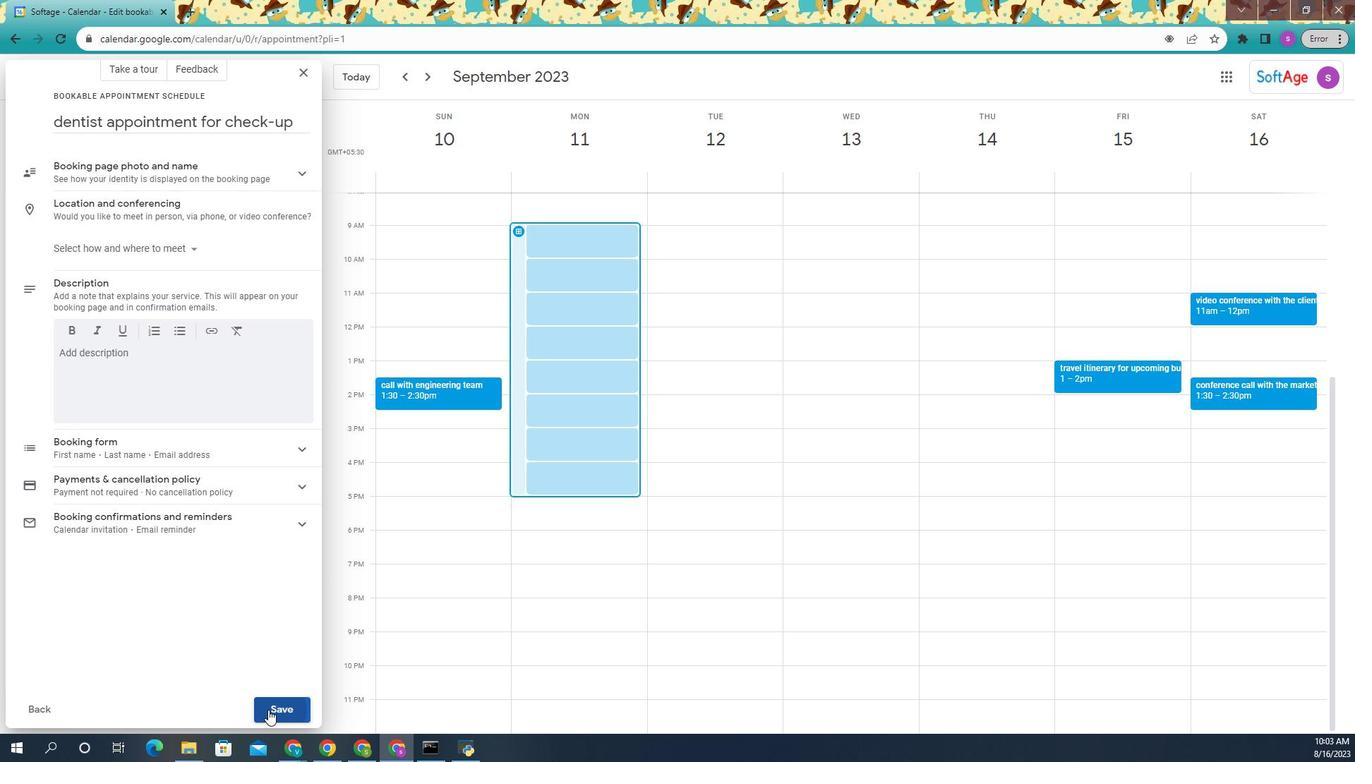 
Action: Mouse pressed left at (1319, 711)
Screenshot: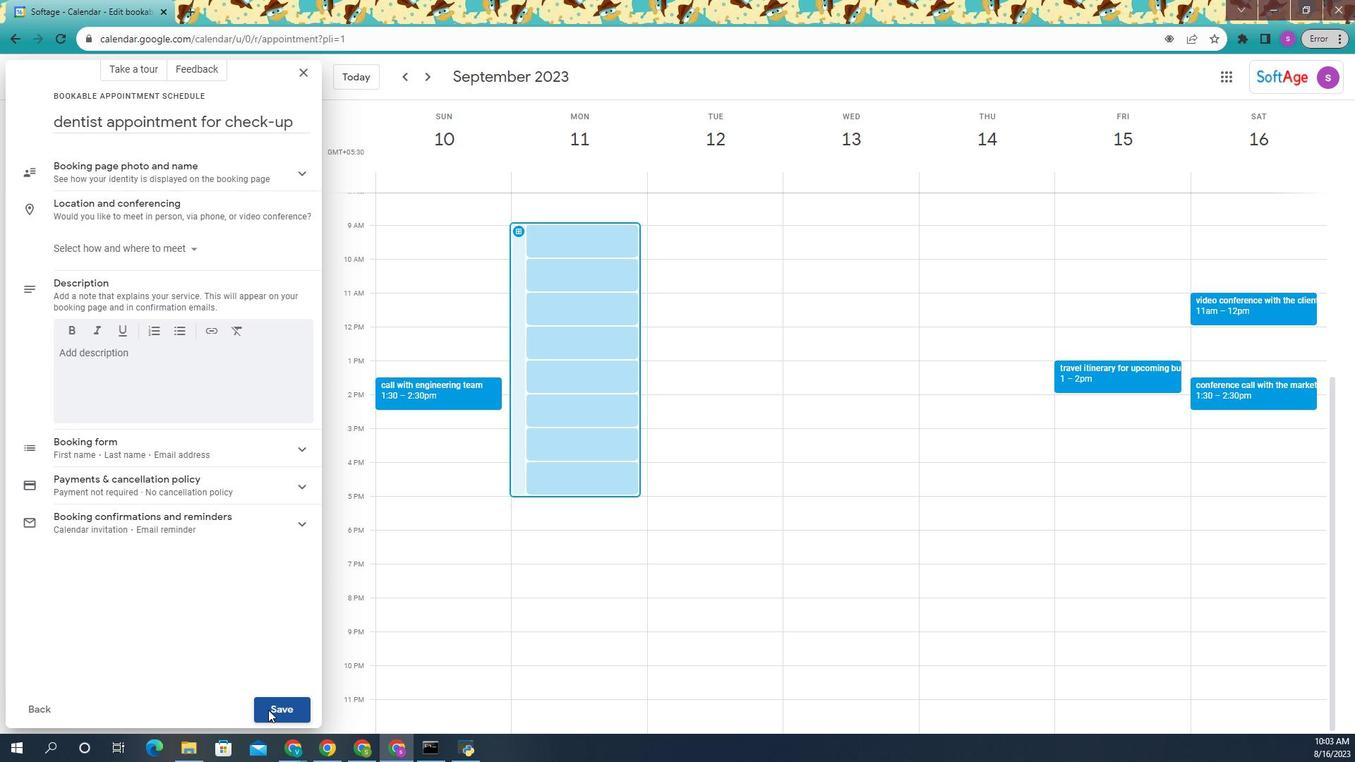 
Action: Mouse moved to (1318, 545)
Screenshot: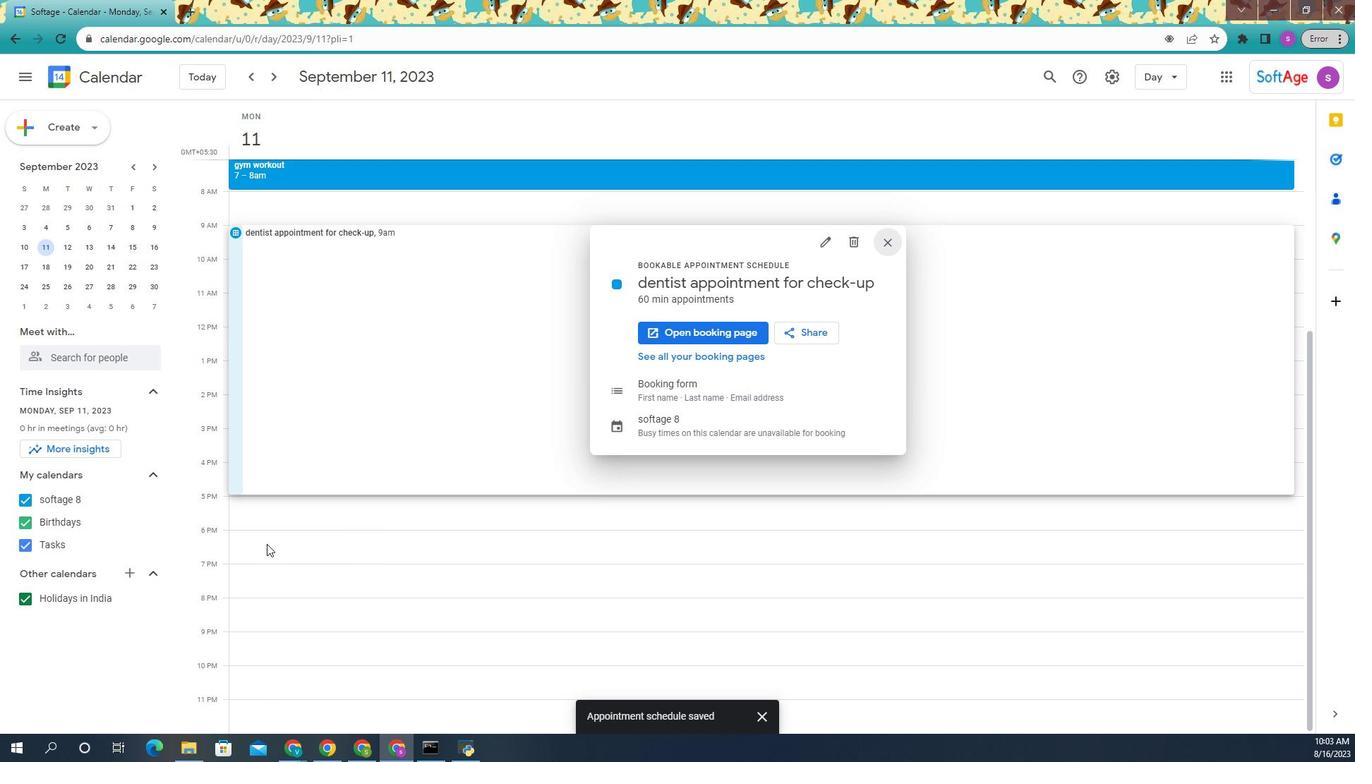 
